 Task: Create a sub task Gather and Analyse Requirements for the task  Migrate website to a new hosting provider in the project AccuTrack , assign it to team member softage.1@softage.net and update the status of the sub task to  On Track  , set the priority of the sub task to Low
Action: Mouse moved to (57, 296)
Screenshot: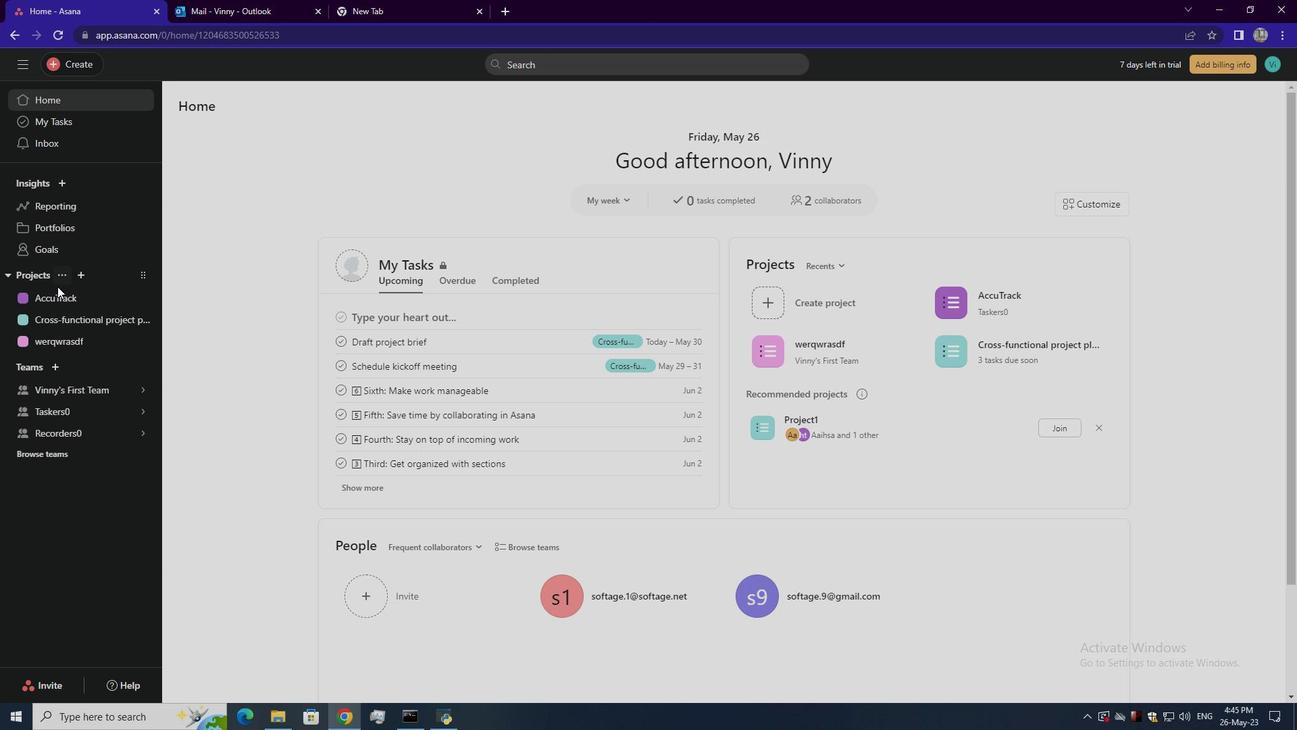 
Action: Mouse pressed left at (57, 296)
Screenshot: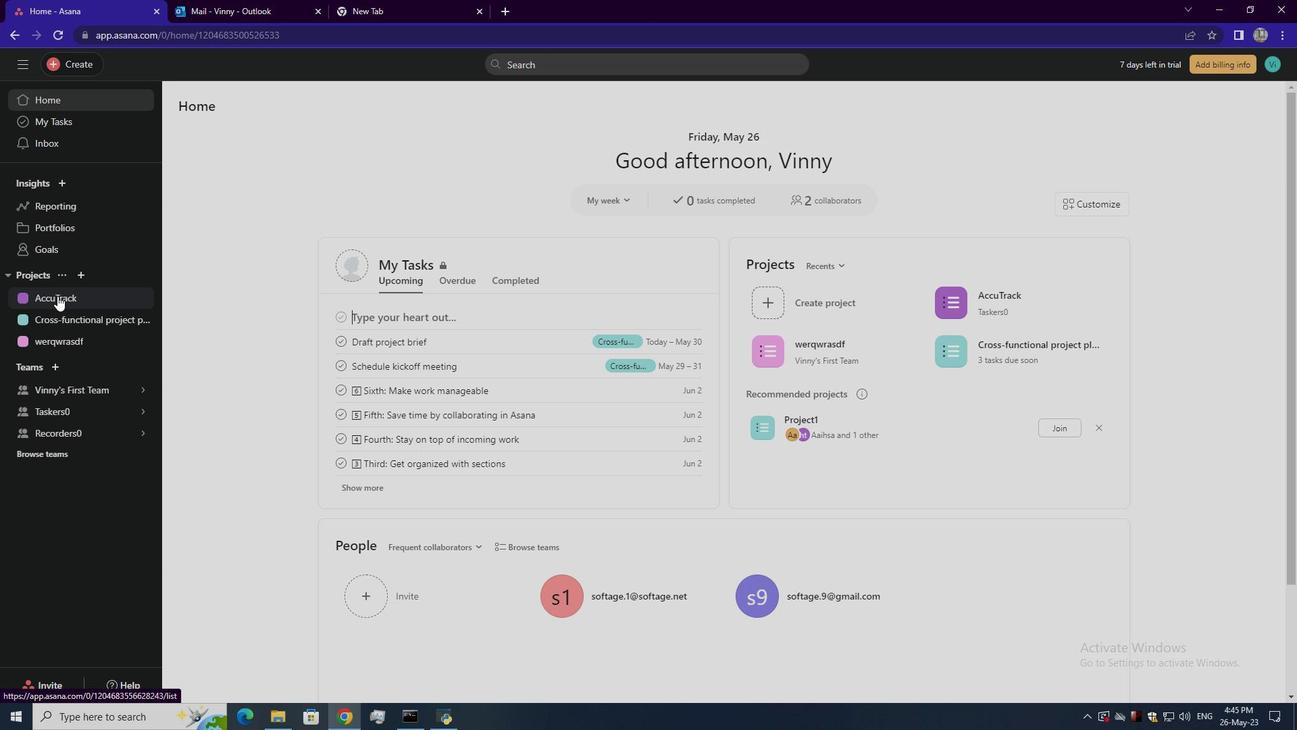 
Action: Mouse moved to (906, 267)
Screenshot: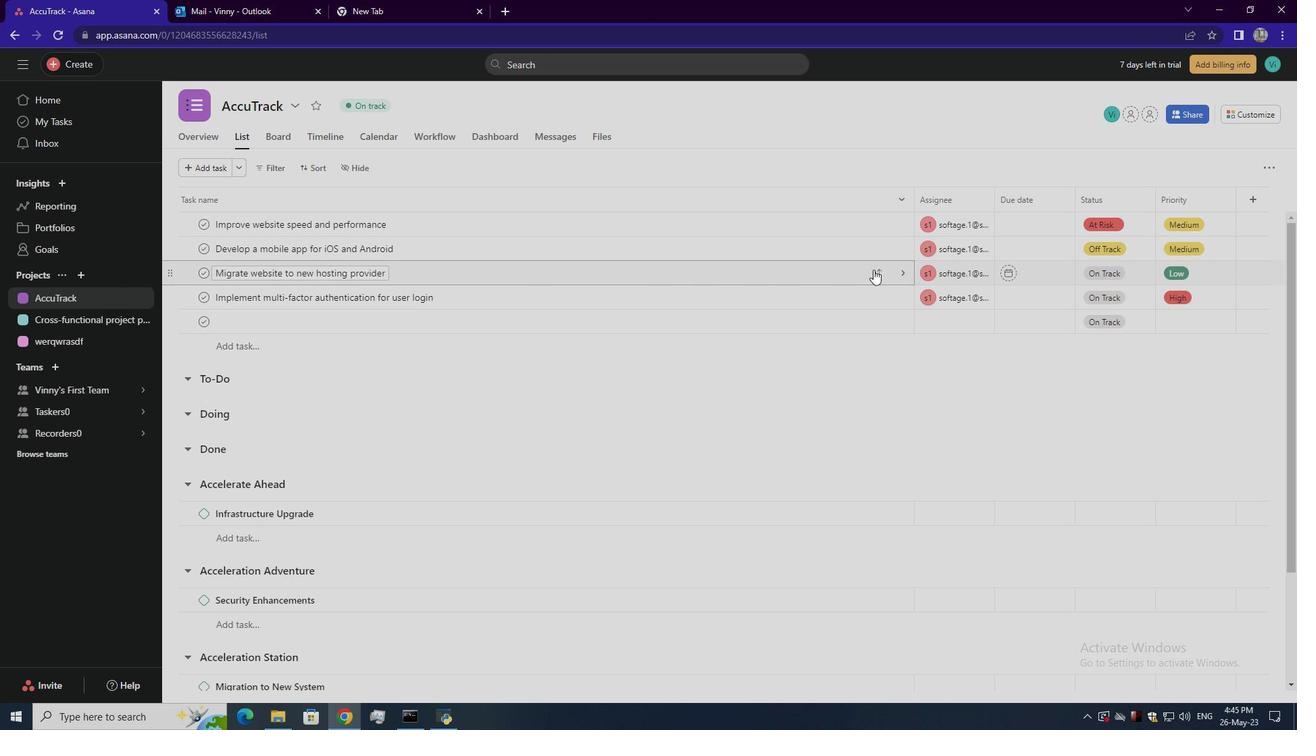 
Action: Mouse pressed left at (906, 267)
Screenshot: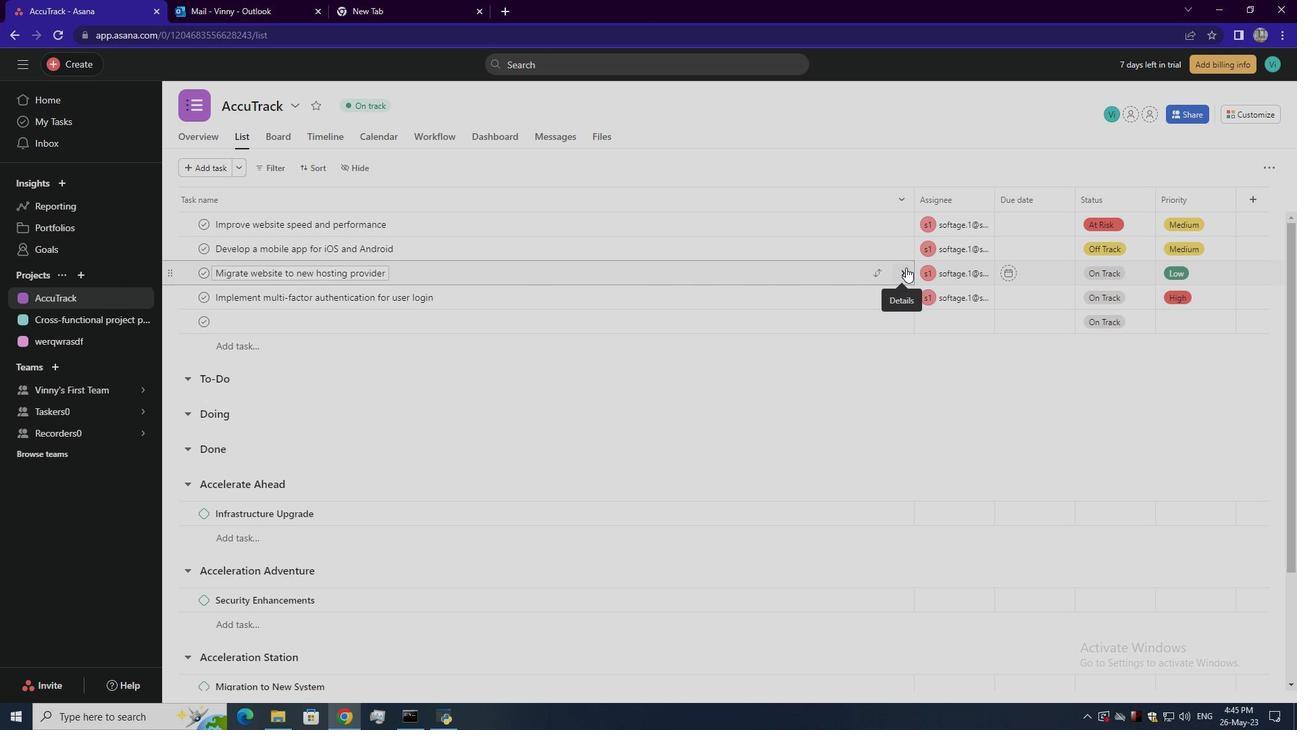 
Action: Mouse moved to (935, 392)
Screenshot: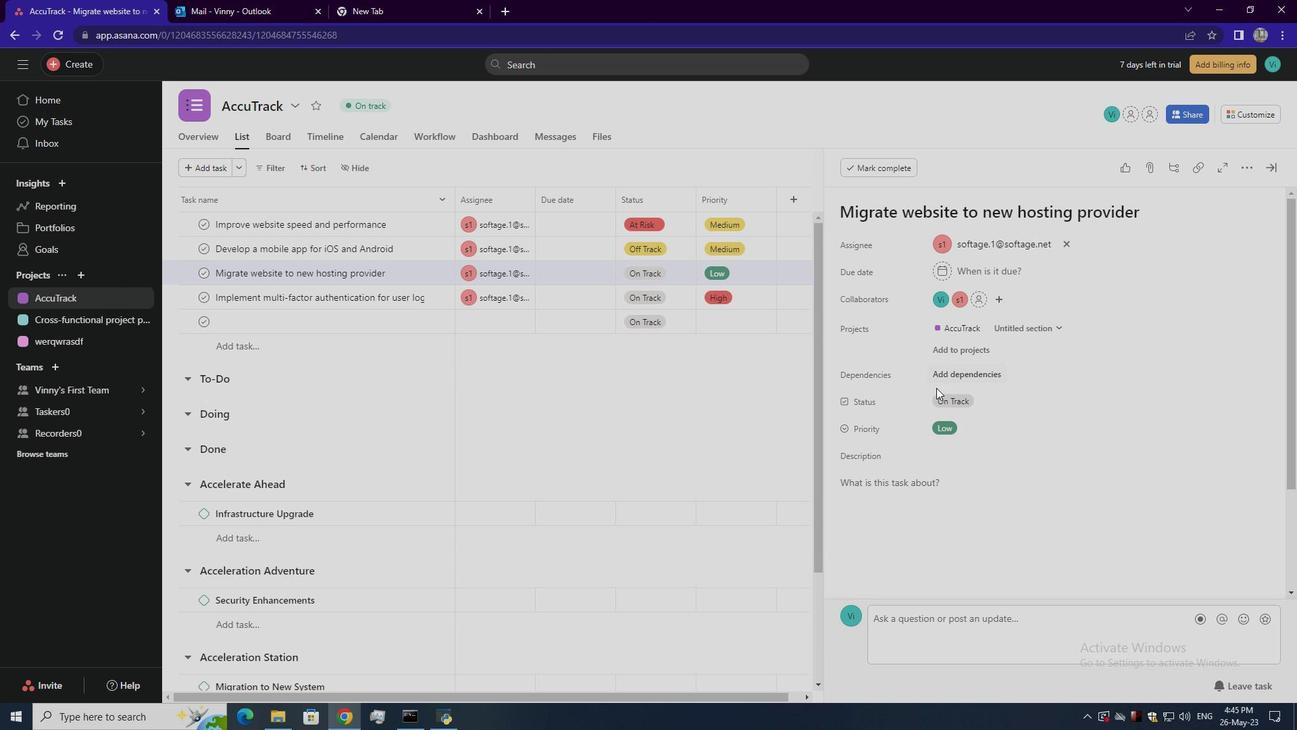 
Action: Mouse scrolled (935, 392) with delta (0, 0)
Screenshot: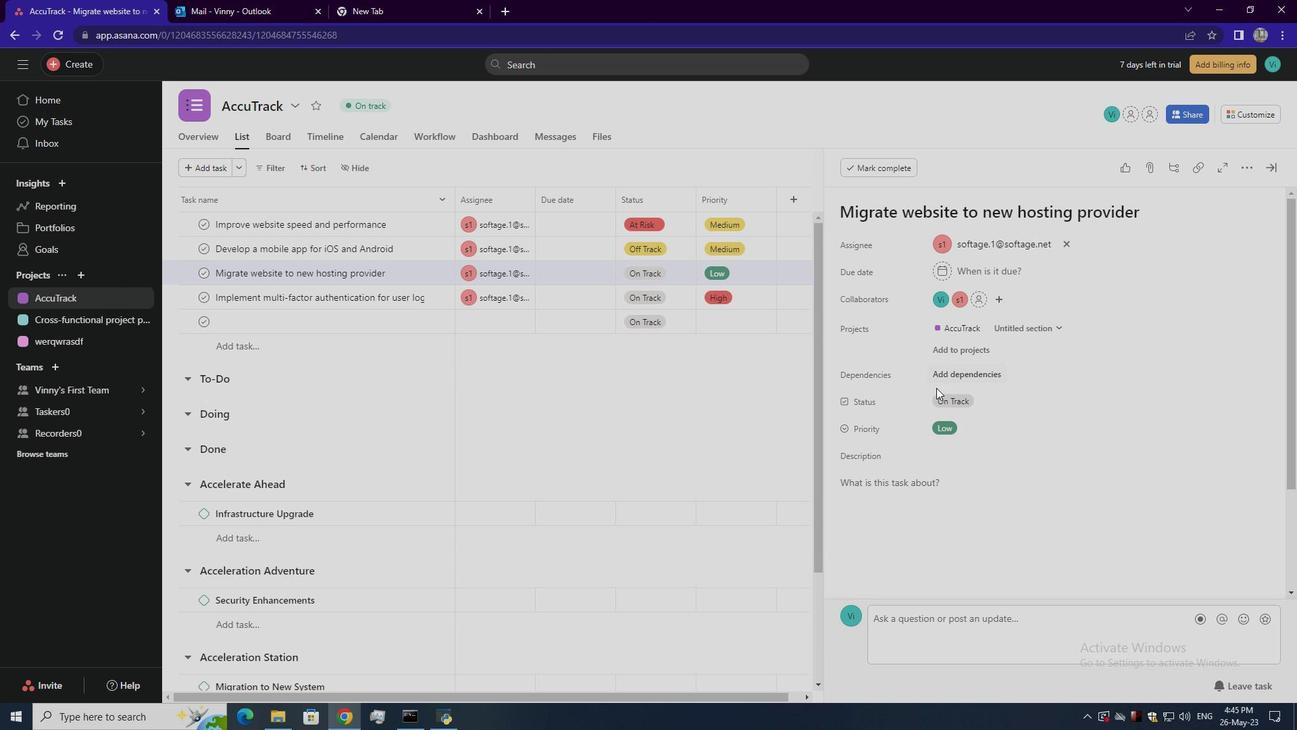 
Action: Mouse scrolled (935, 392) with delta (0, 0)
Screenshot: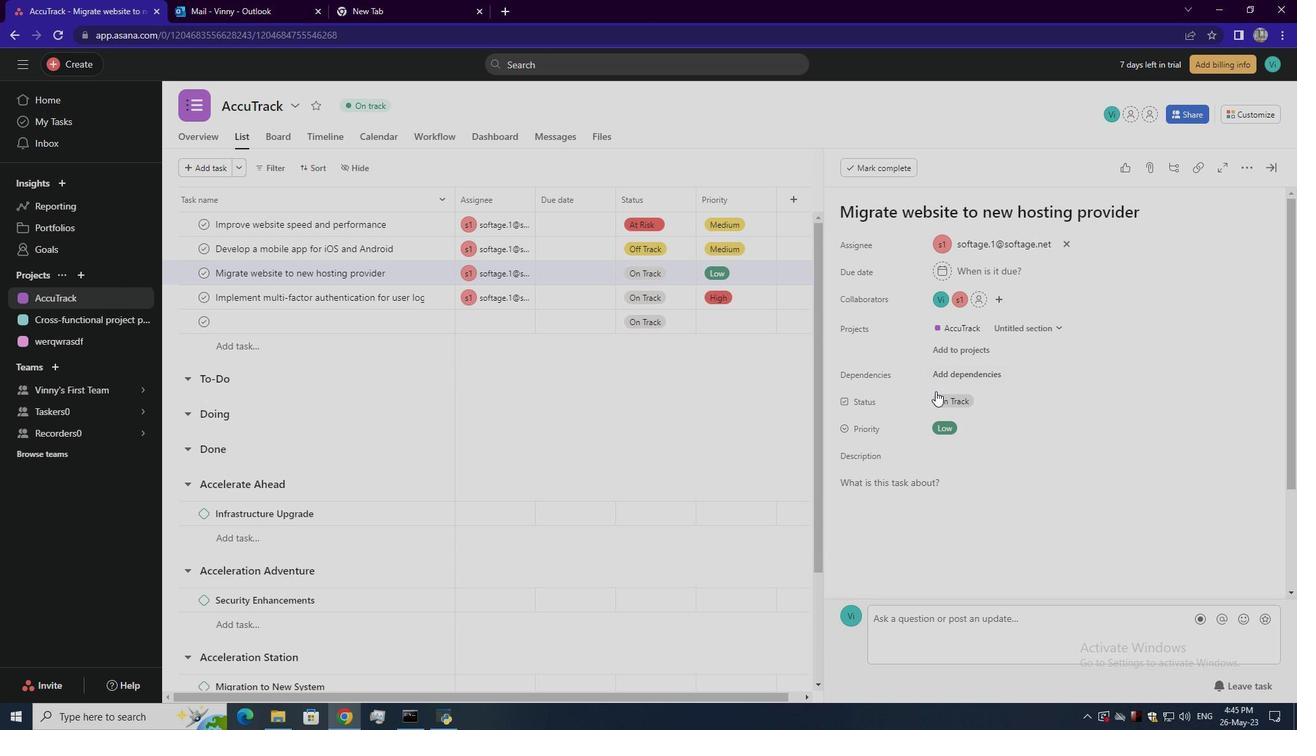 
Action: Mouse scrolled (935, 392) with delta (0, 0)
Screenshot: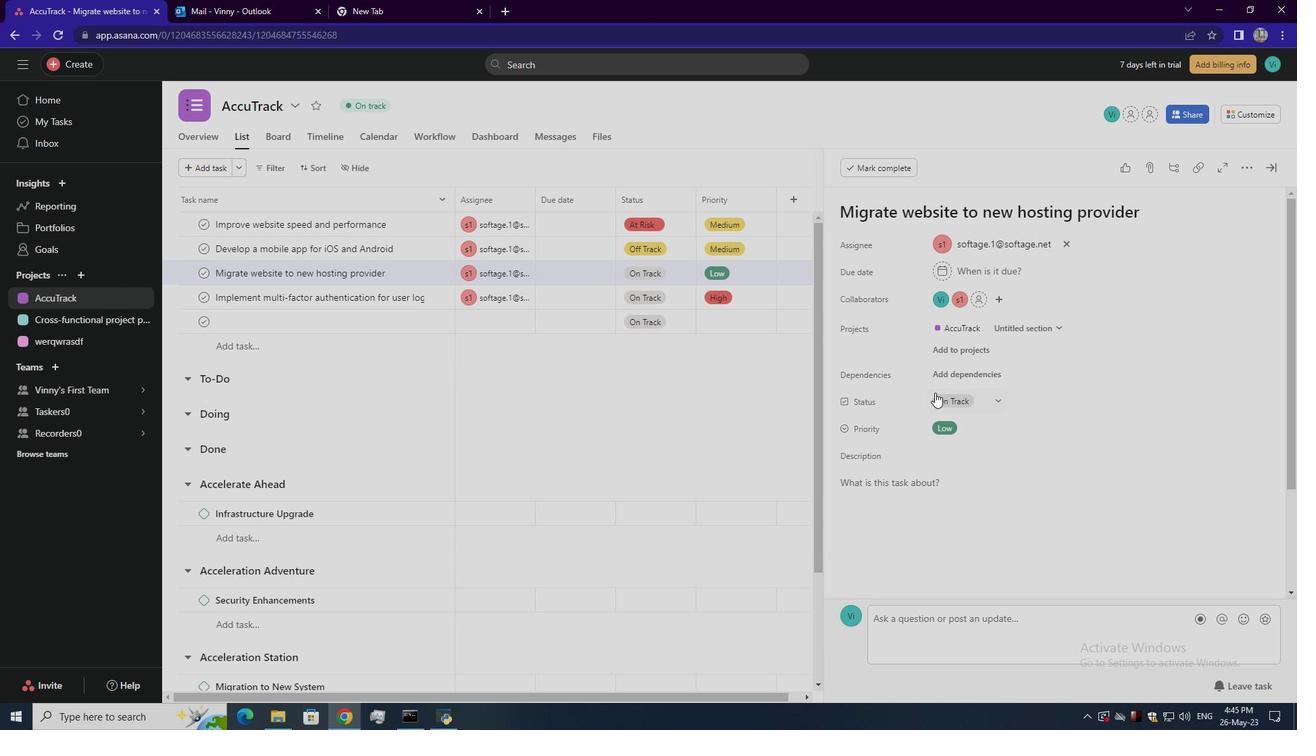 
Action: Mouse moved to (893, 475)
Screenshot: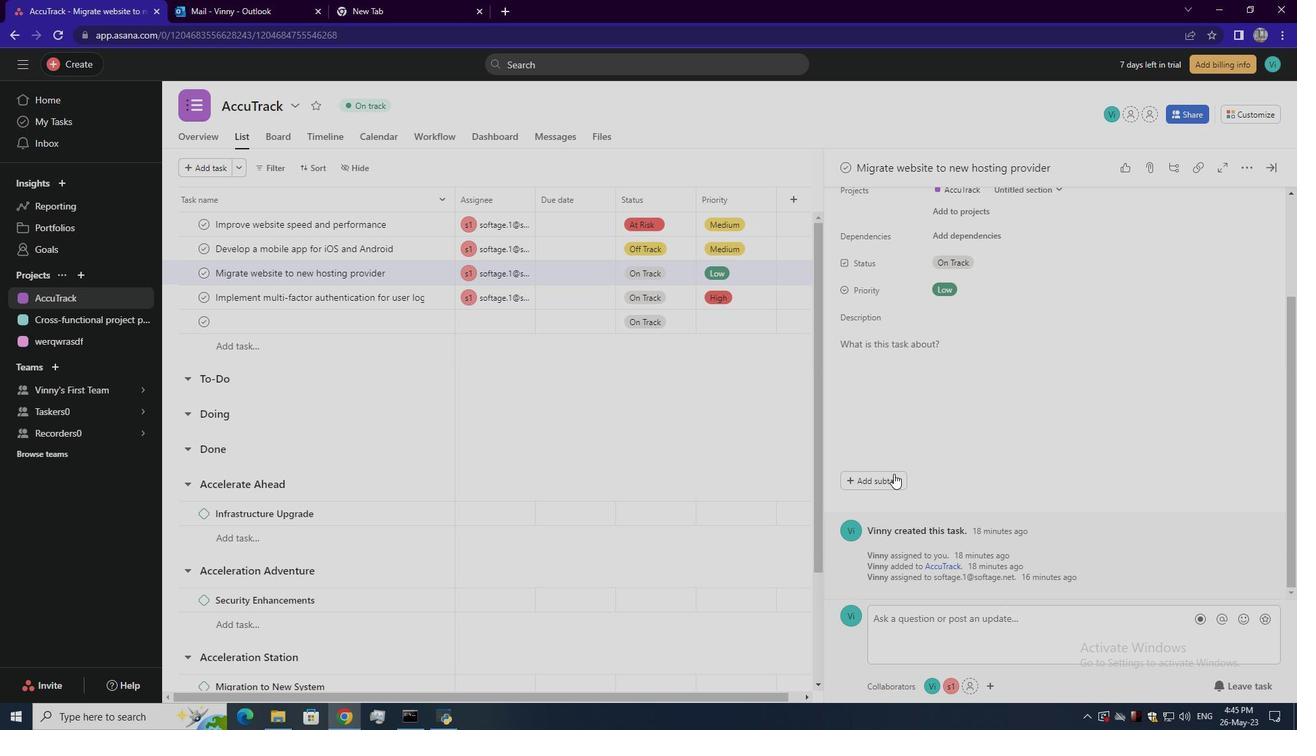 
Action: Mouse pressed left at (893, 475)
Screenshot: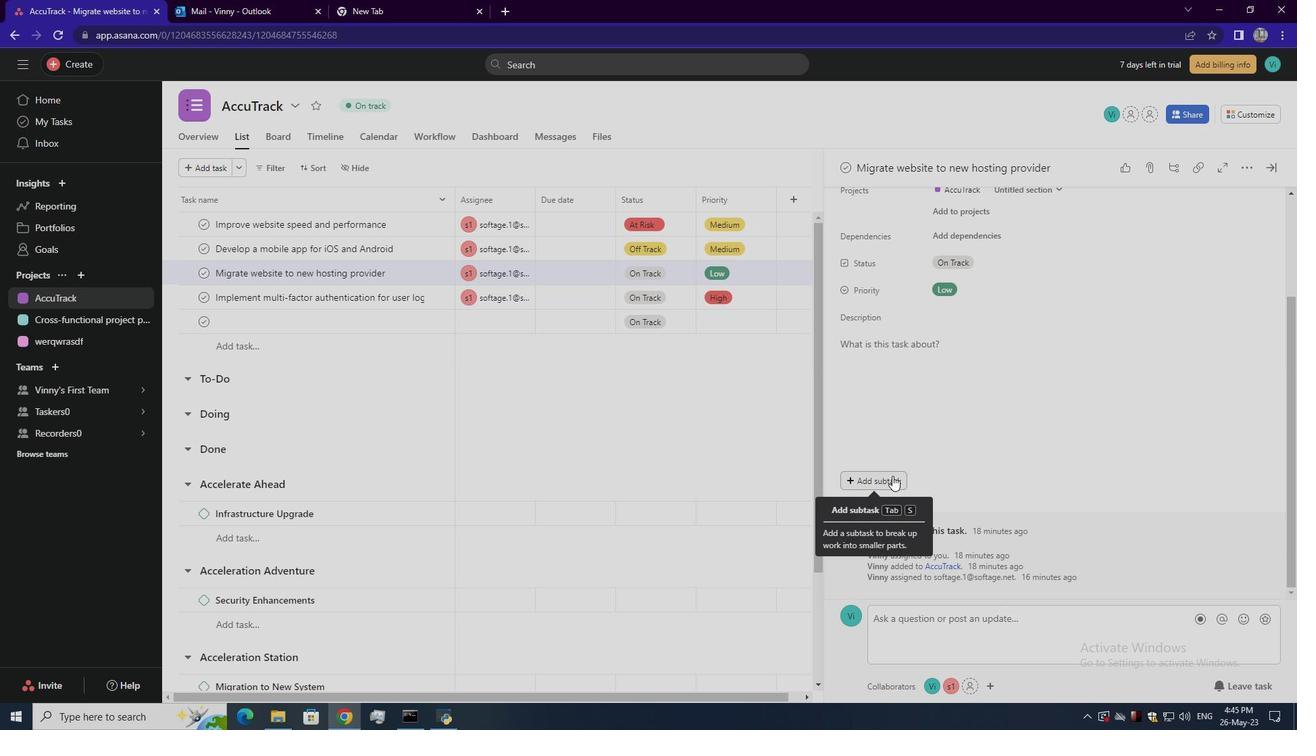 
Action: Mouse moved to (888, 454)
Screenshot: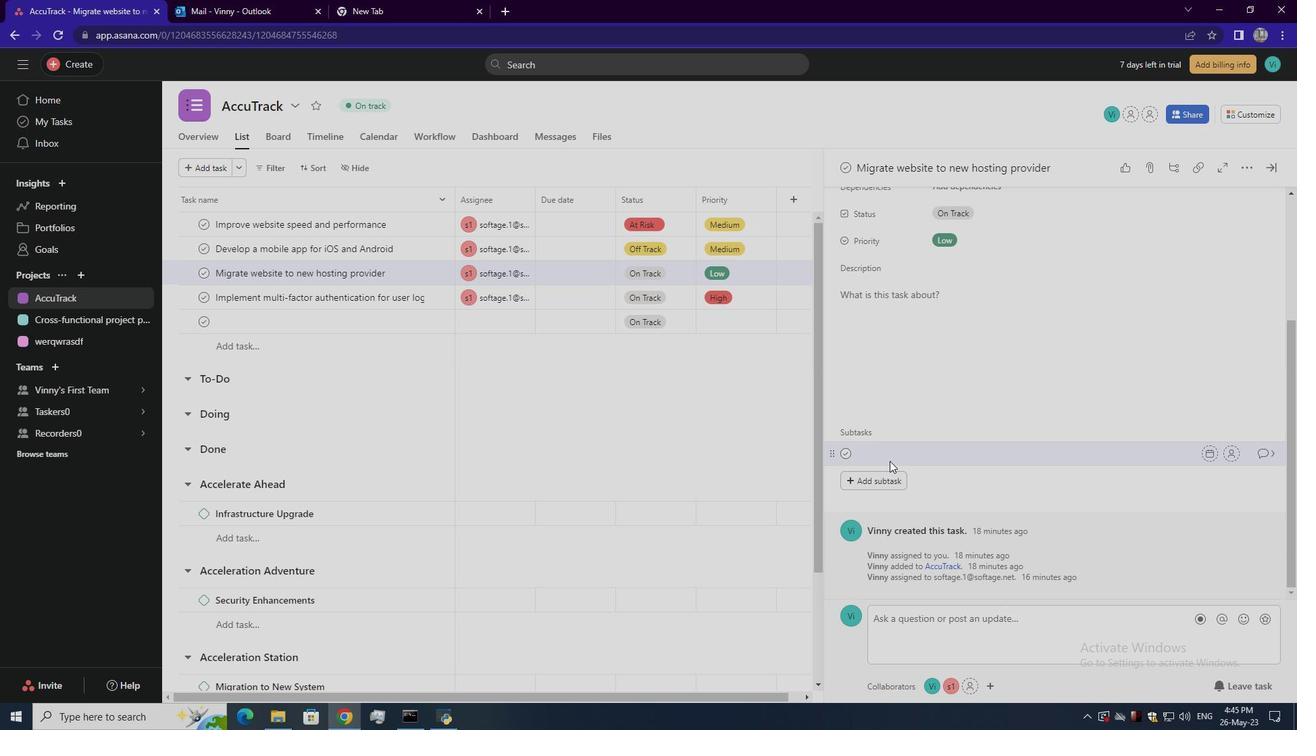 
Action: Mouse pressed left at (888, 454)
Screenshot: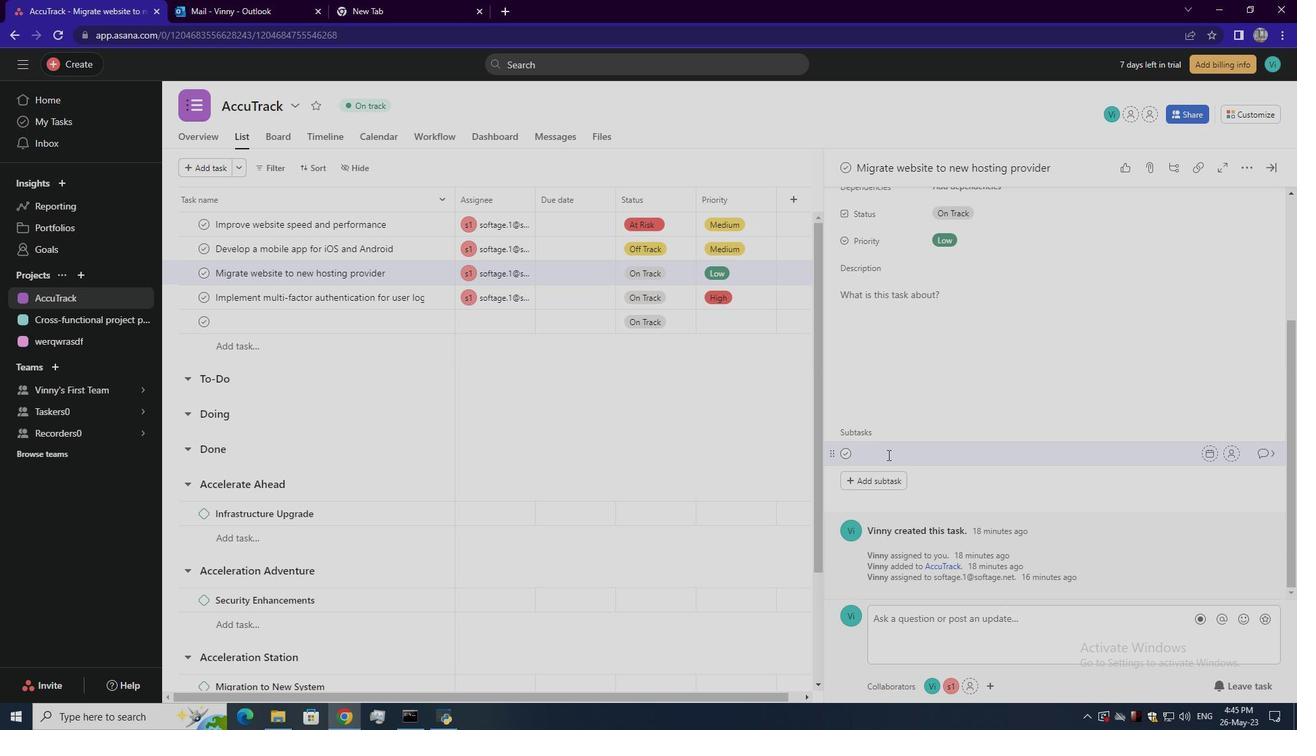 
Action: Key pressed <Key.shift><Key.shift><Key.shift><Key.shift><Key.shift><Key.shift><Key.shift><Key.shift><Key.shift><Key.shift><Key.shift><Key.shift><Key.shift><Key.shift><Key.shift>Gather<Key.space>and<Key.space><Key.shift>Analyse<Key.space><Key.shift>Requirements<Key.enter>
Screenshot: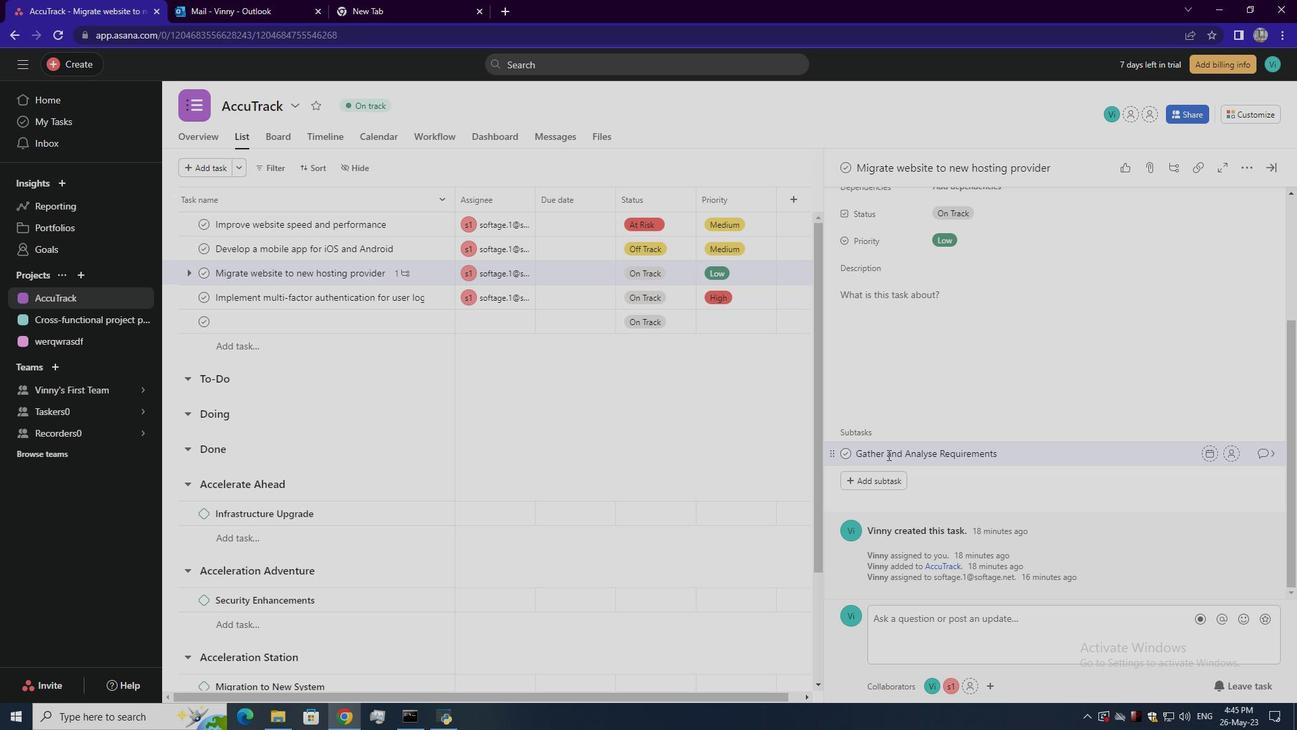 
Action: Mouse moved to (1230, 453)
Screenshot: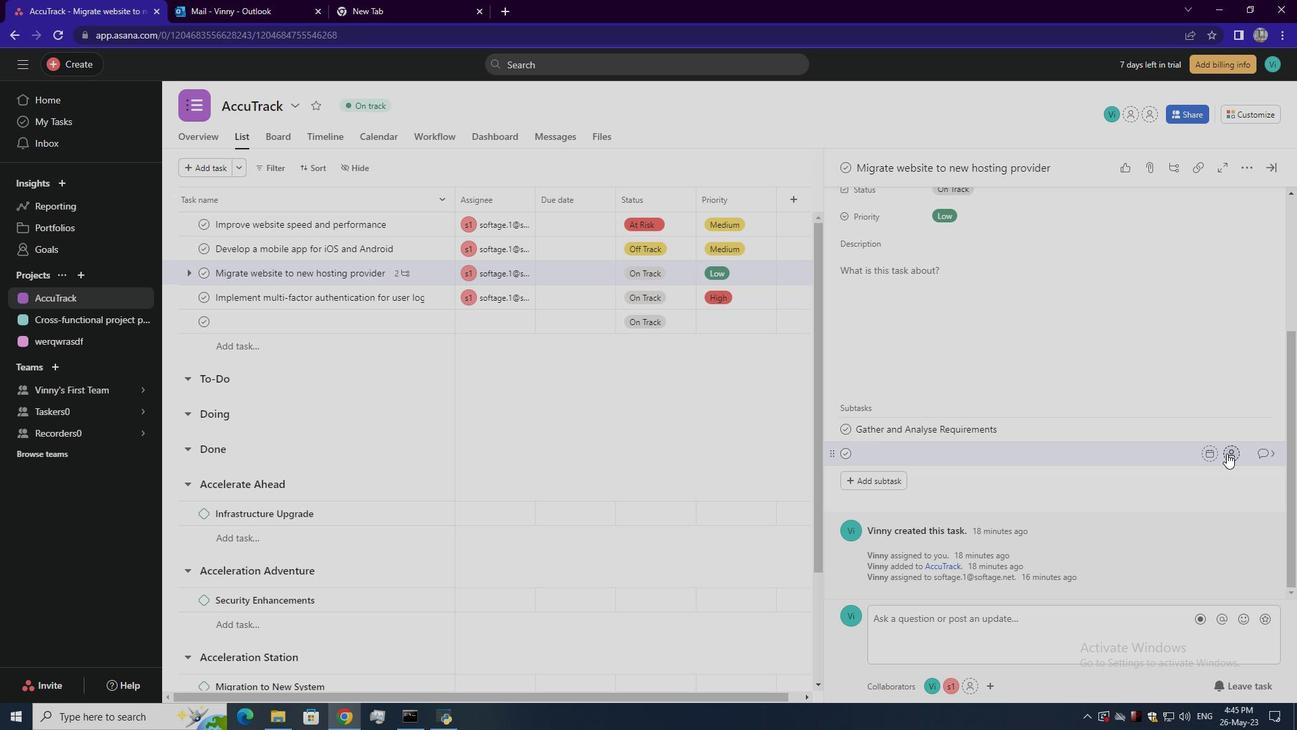 
Action: Mouse pressed left at (1230, 453)
Screenshot: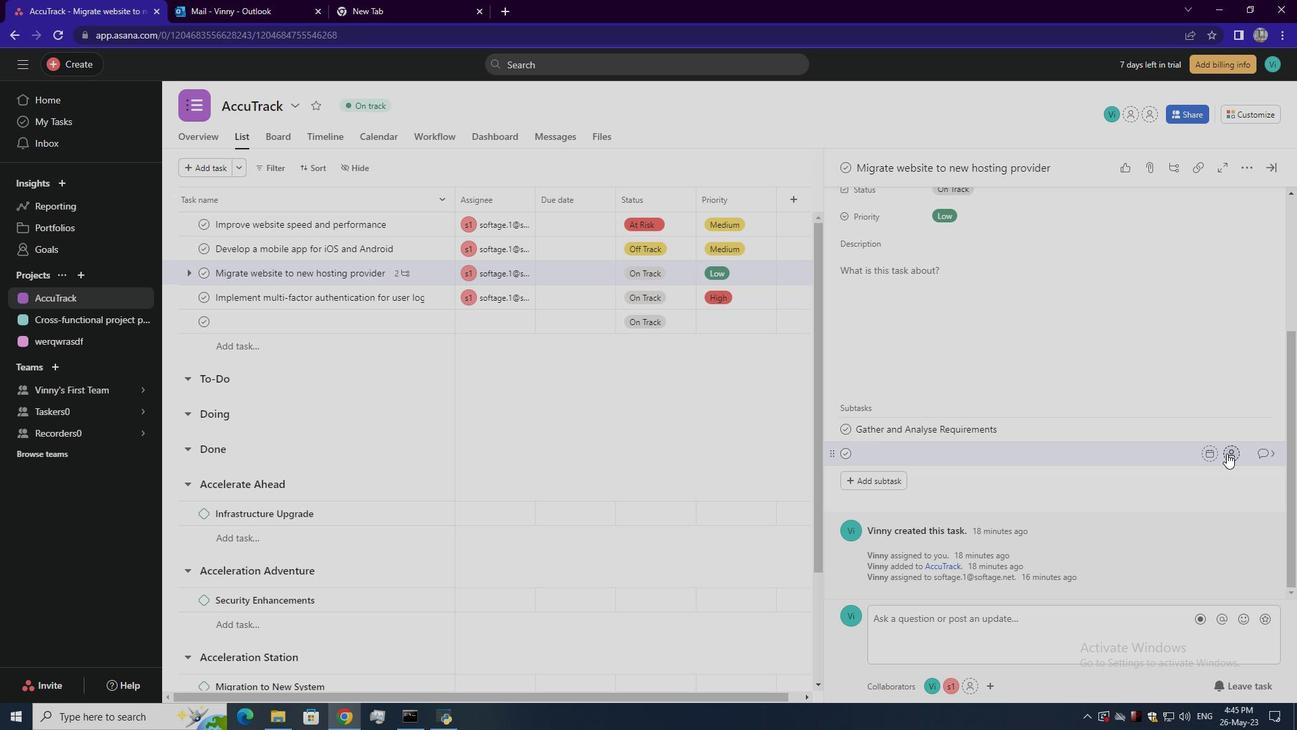 
Action: Mouse moved to (1129, 553)
Screenshot: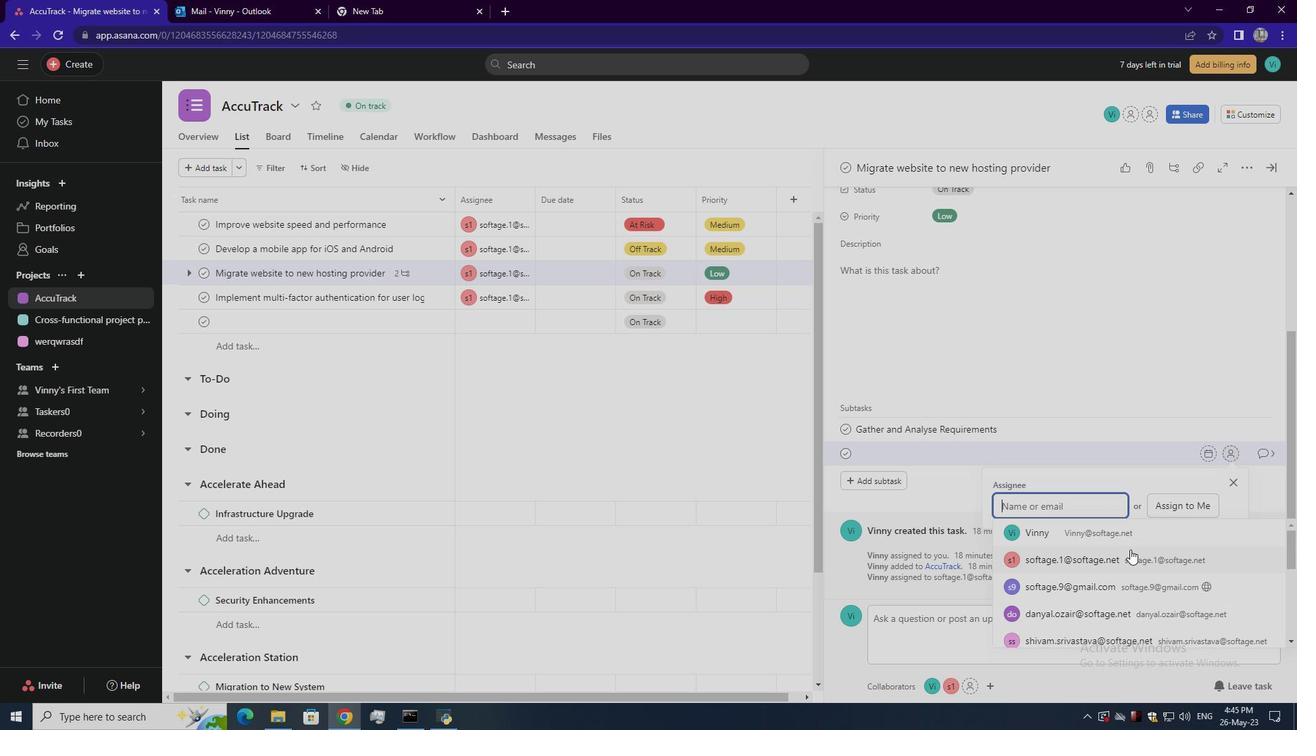 
Action: Mouse pressed left at (1129, 553)
Screenshot: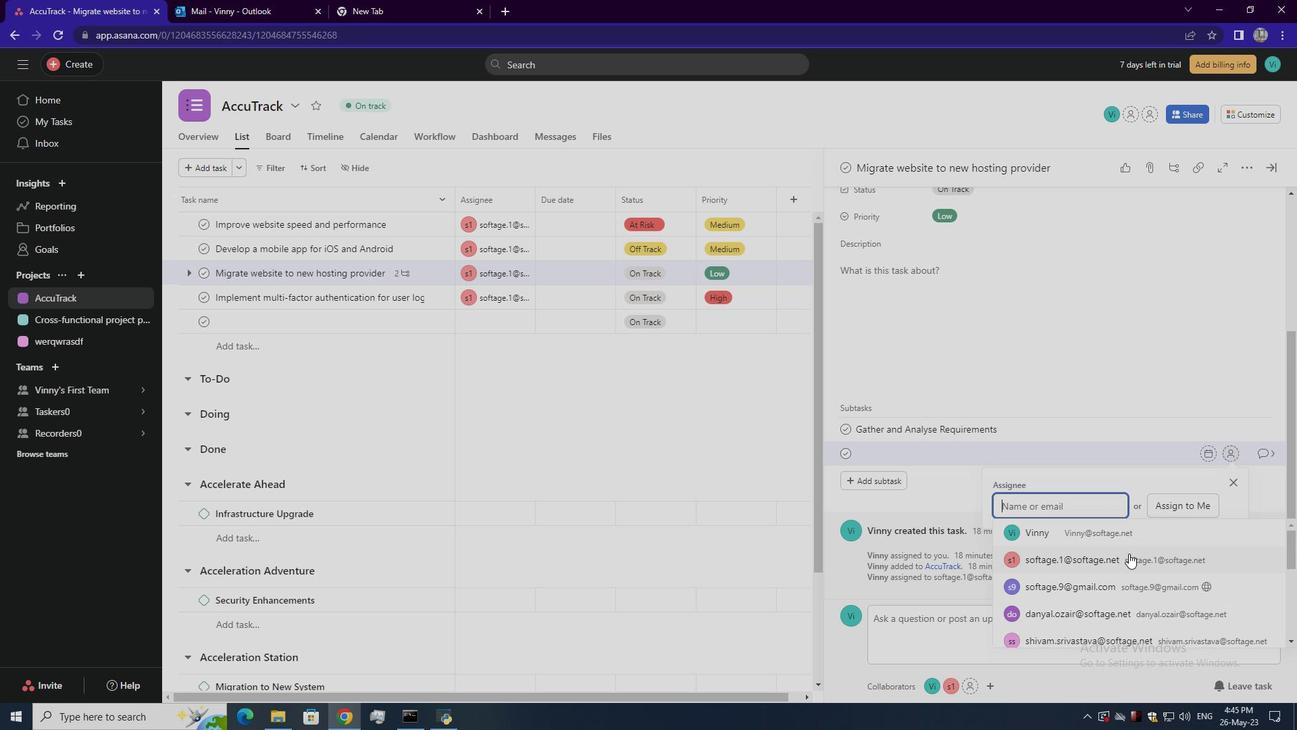 
Action: Mouse moved to (982, 422)
Screenshot: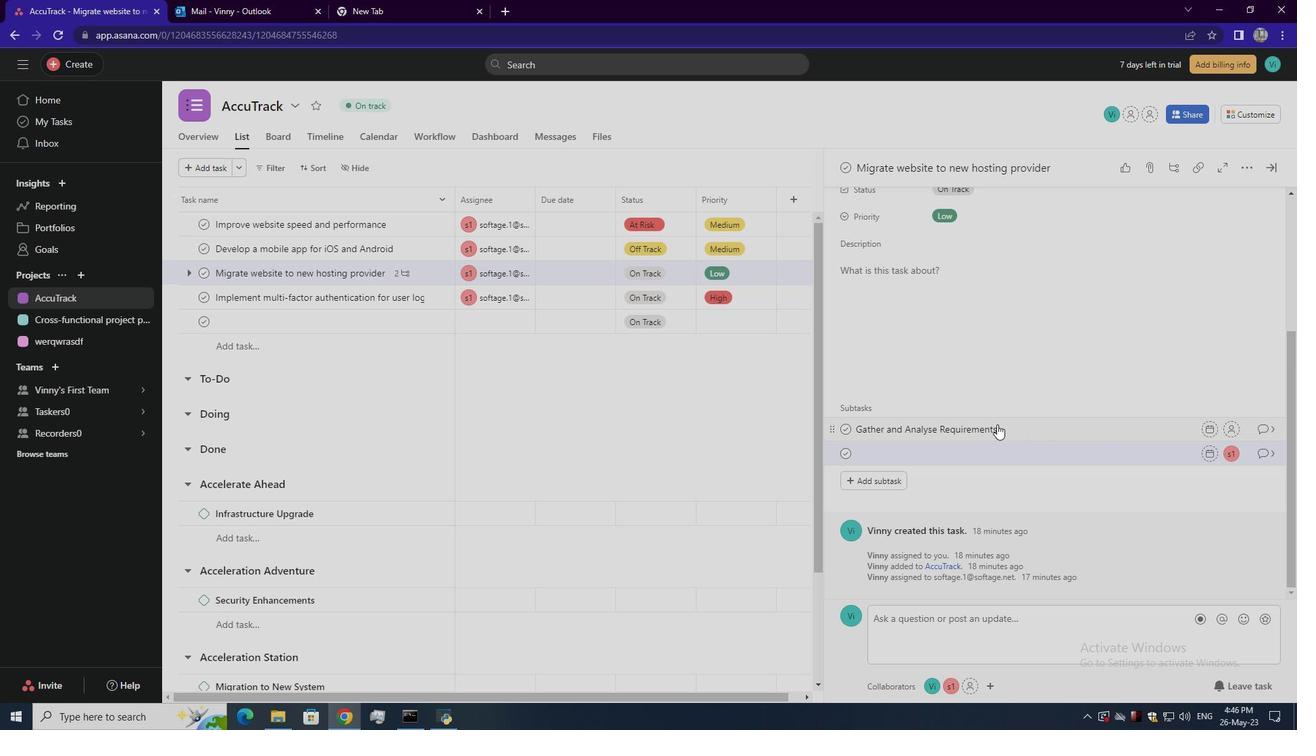 
Action: Mouse pressed left at (982, 422)
Screenshot: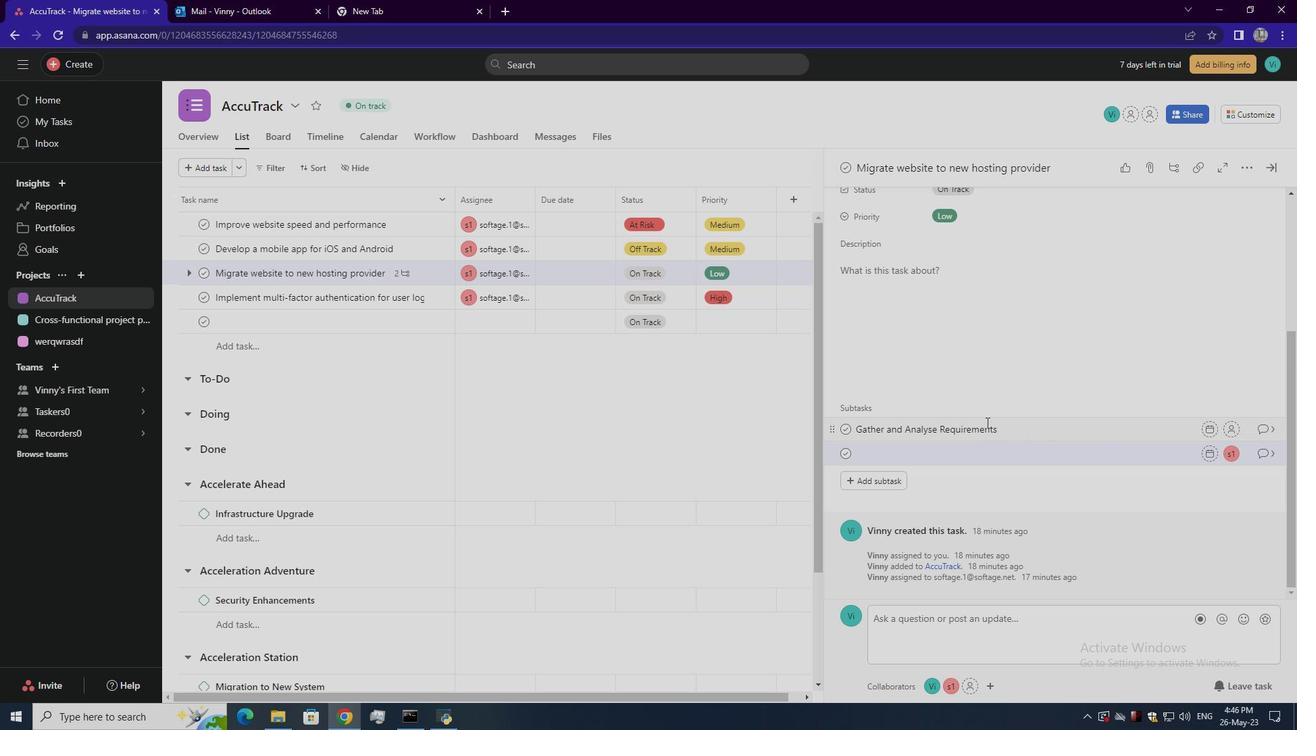 
Action: Mouse moved to (1262, 453)
Screenshot: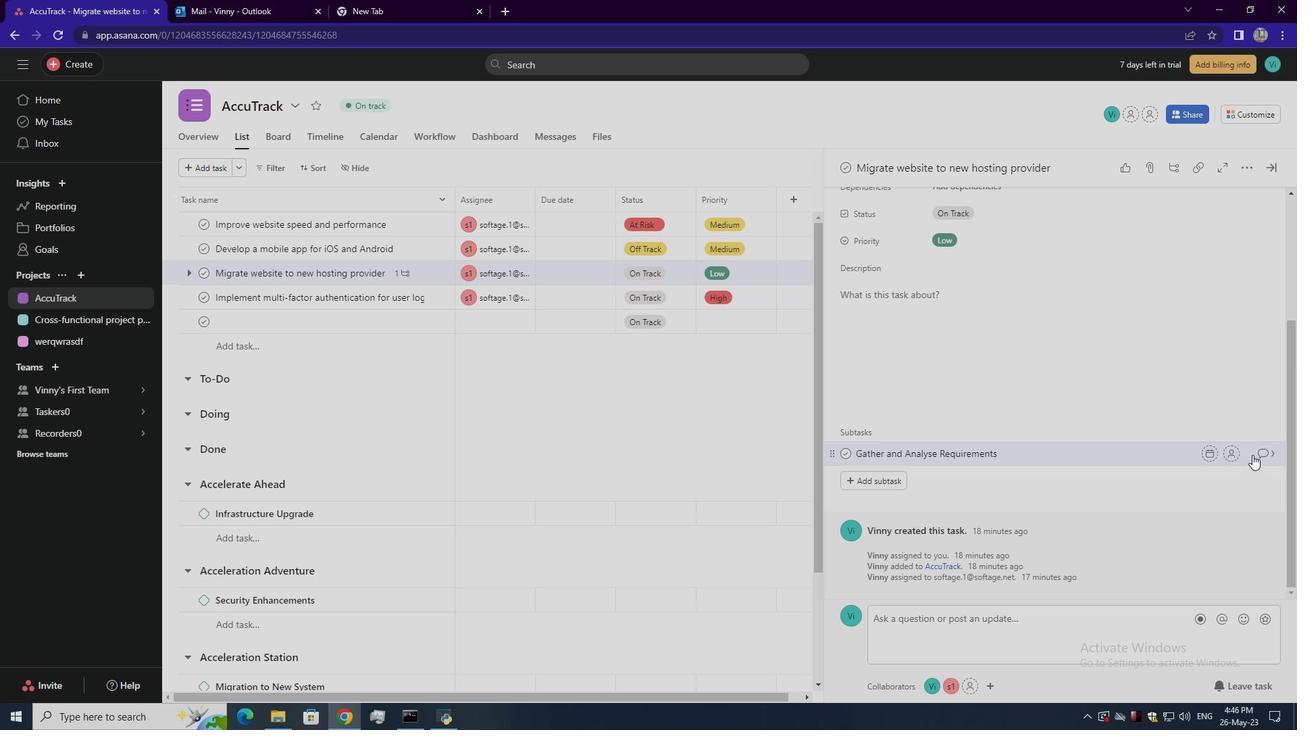 
Action: Mouse pressed left at (1262, 453)
Screenshot: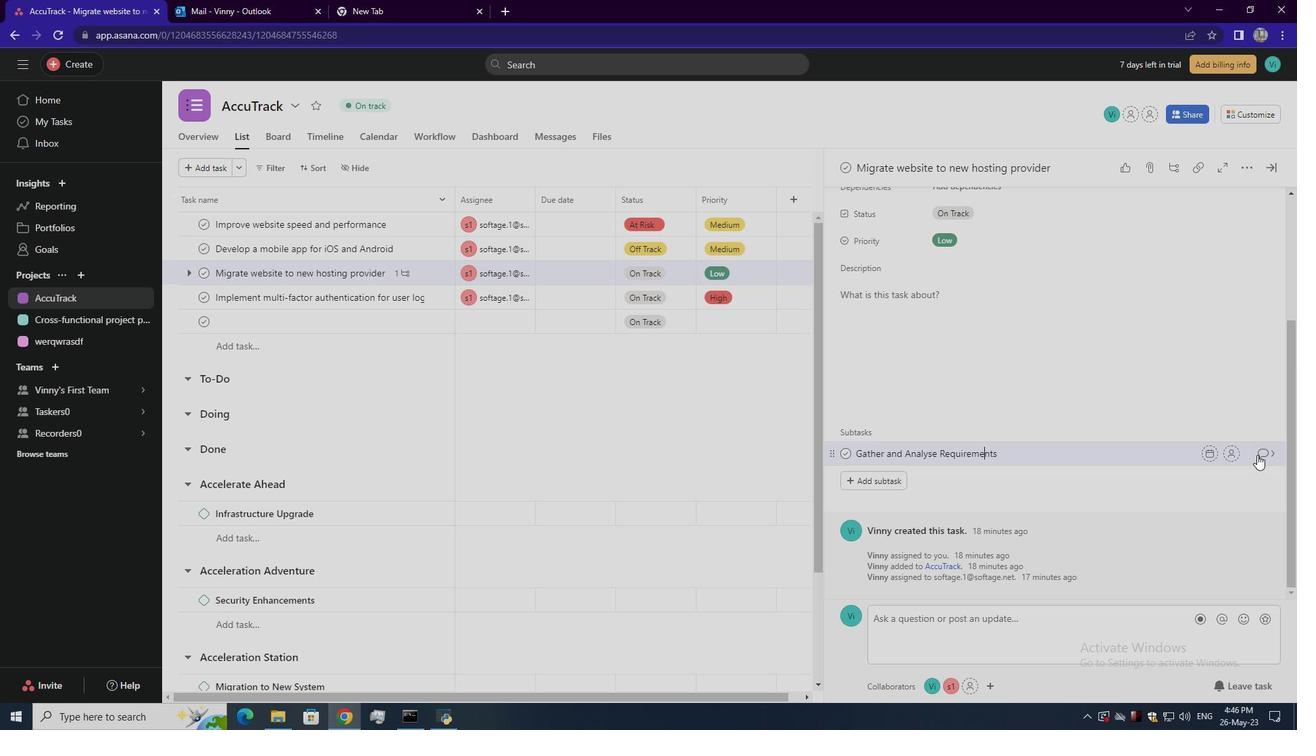 
Action: Mouse moved to (895, 386)
Screenshot: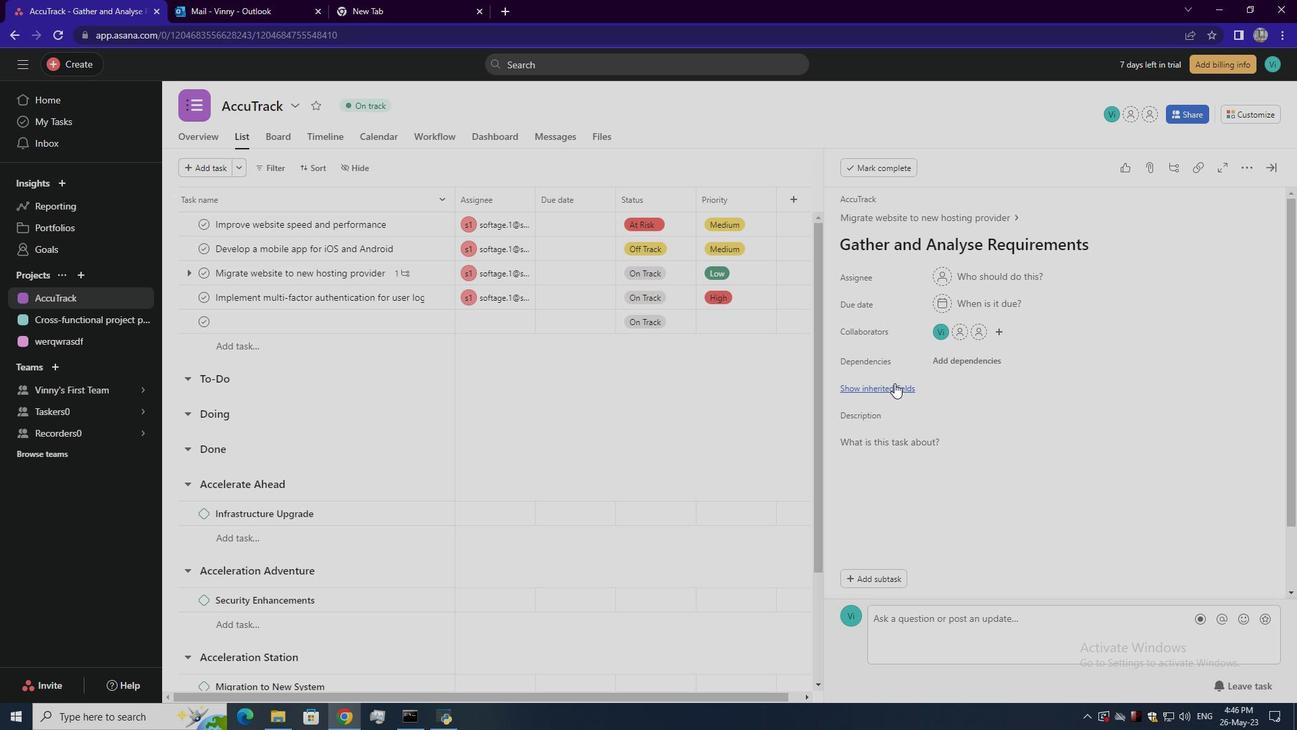 
Action: Mouse pressed left at (895, 386)
Screenshot: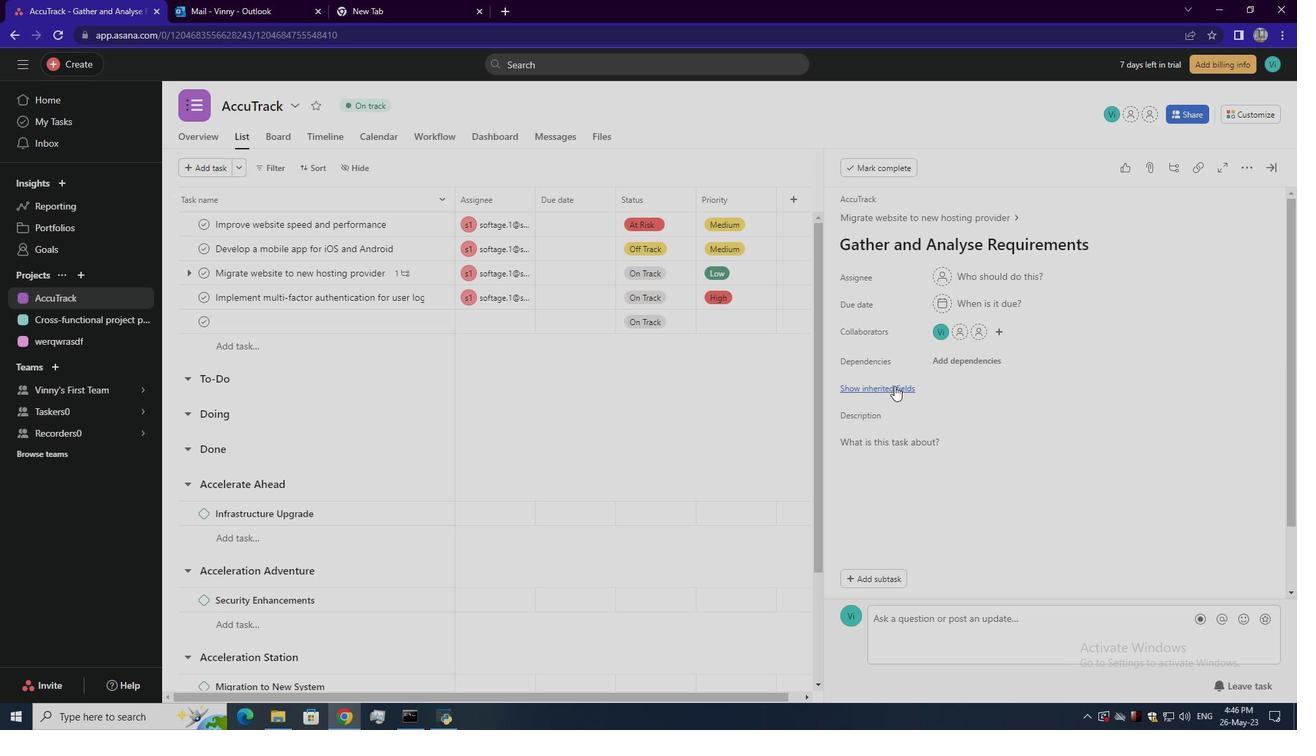 
Action: Mouse moved to (975, 415)
Screenshot: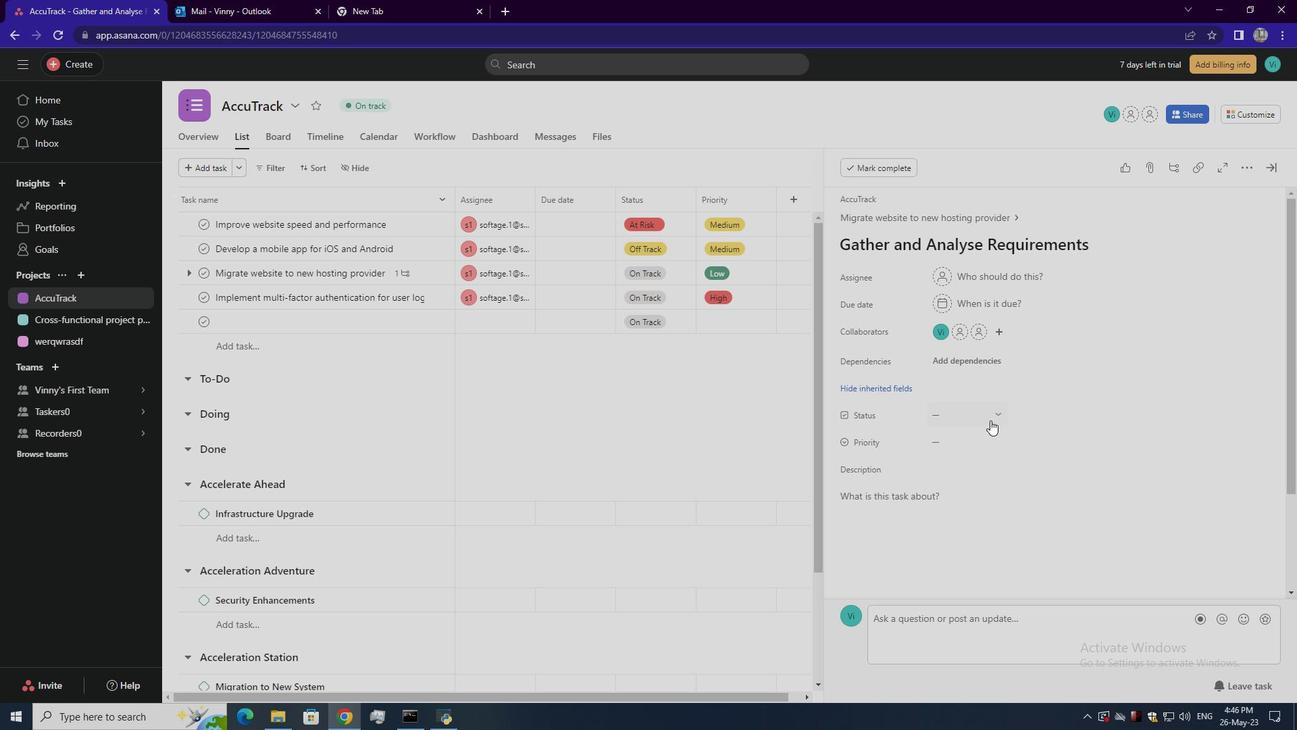 
Action: Mouse pressed left at (975, 415)
Screenshot: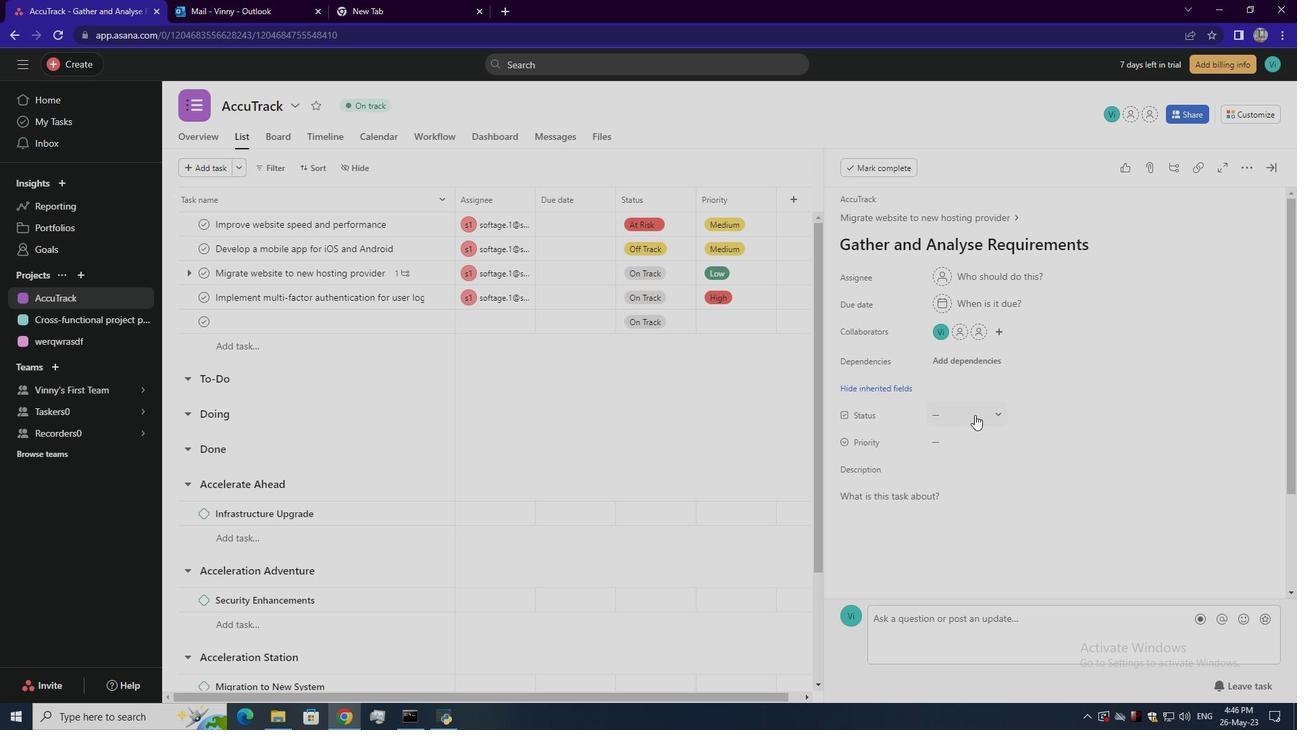 
Action: Mouse moved to (974, 442)
Screenshot: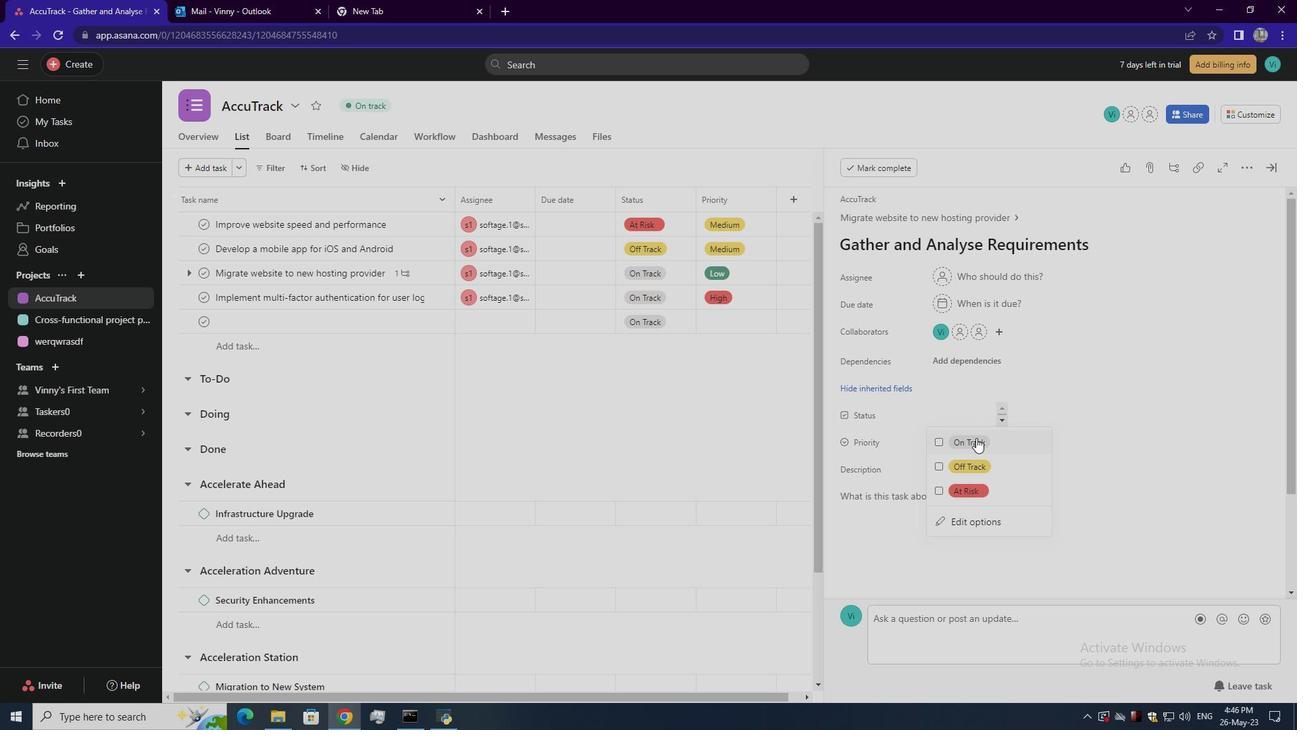 
Action: Mouse pressed left at (974, 442)
Screenshot: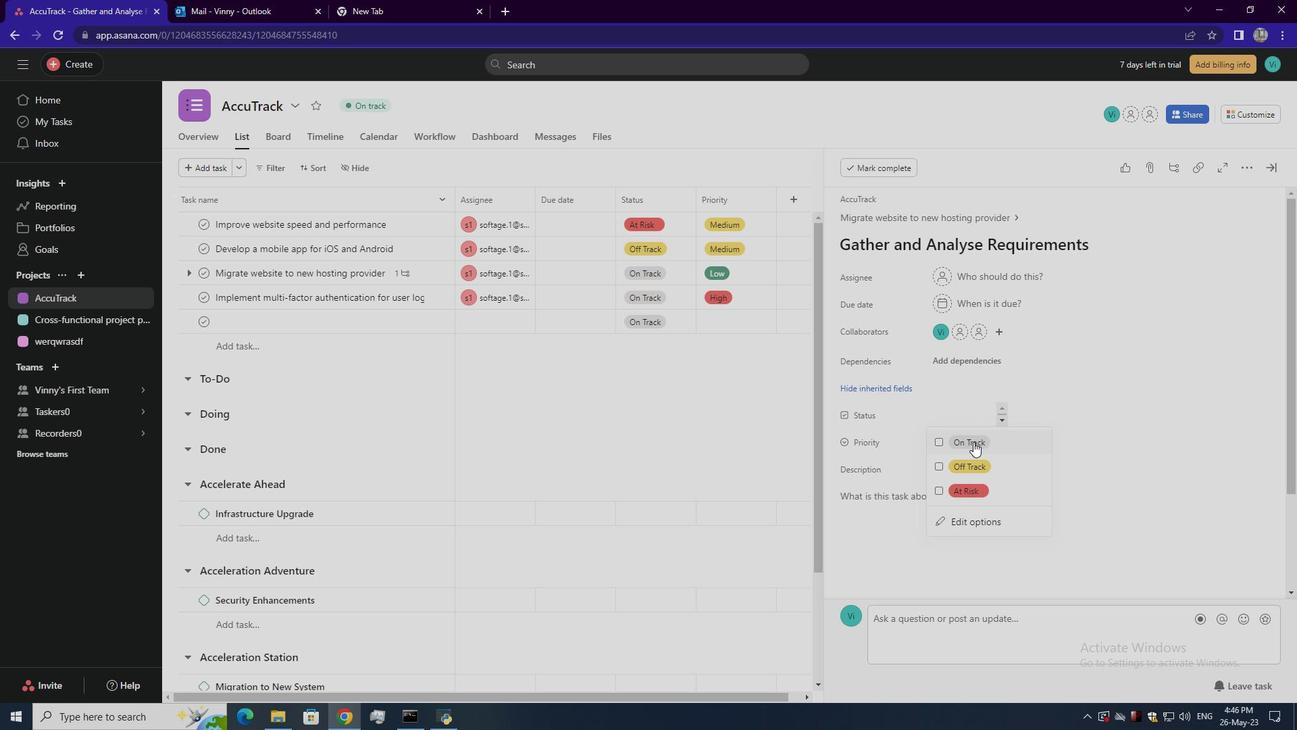 
Action: Mouse moved to (1103, 436)
Screenshot: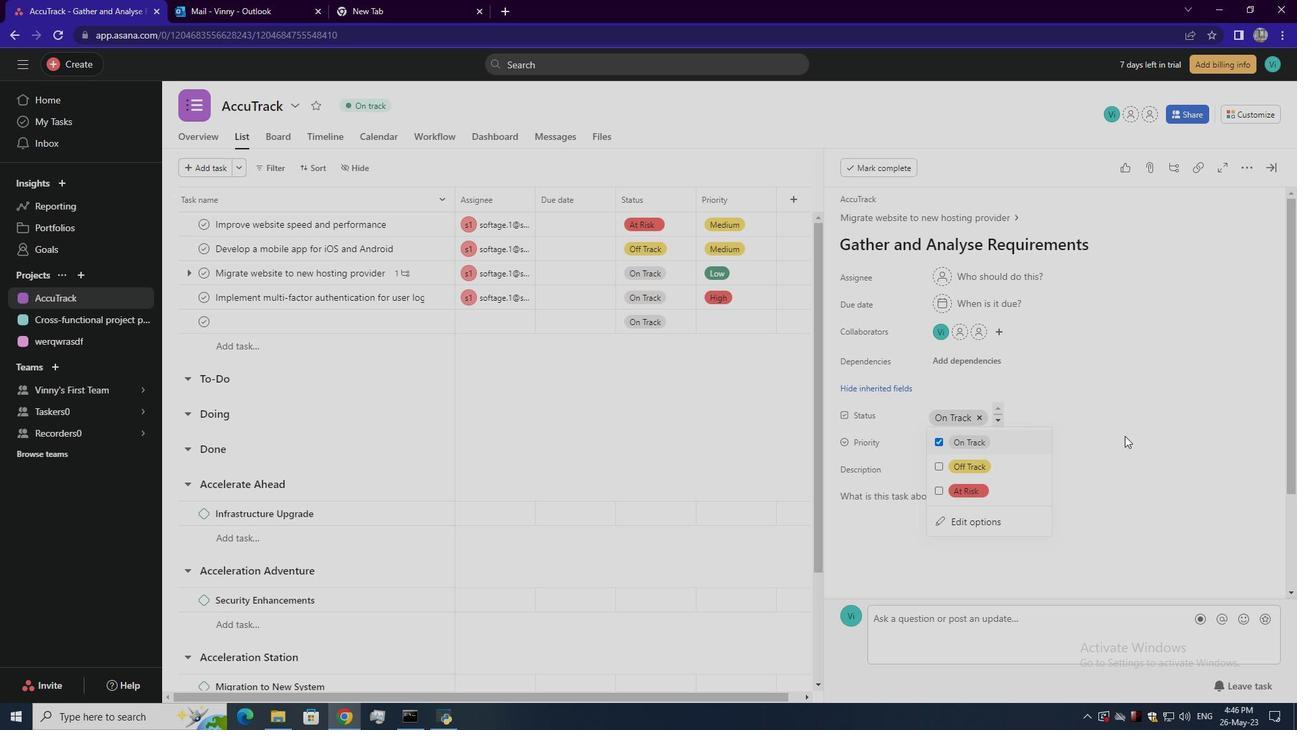 
Action: Mouse pressed left at (1103, 436)
Screenshot: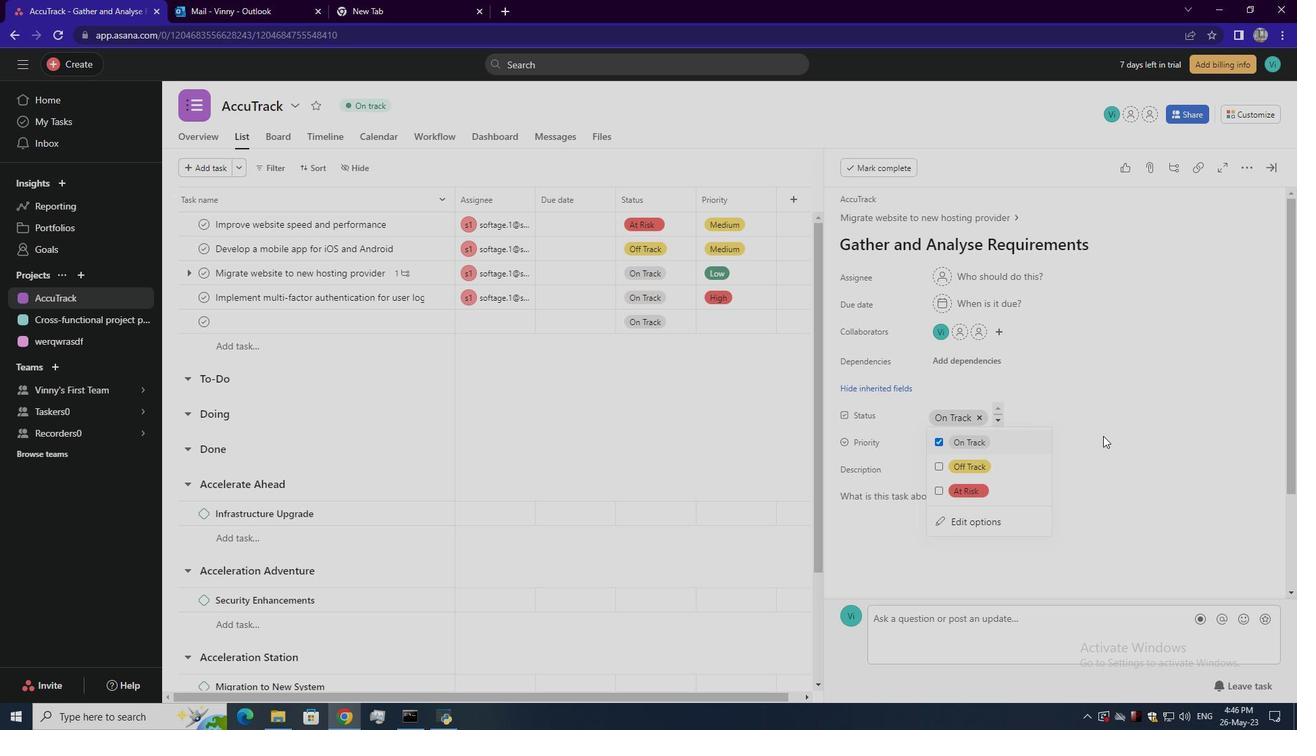 
Action: Mouse moved to (966, 436)
Screenshot: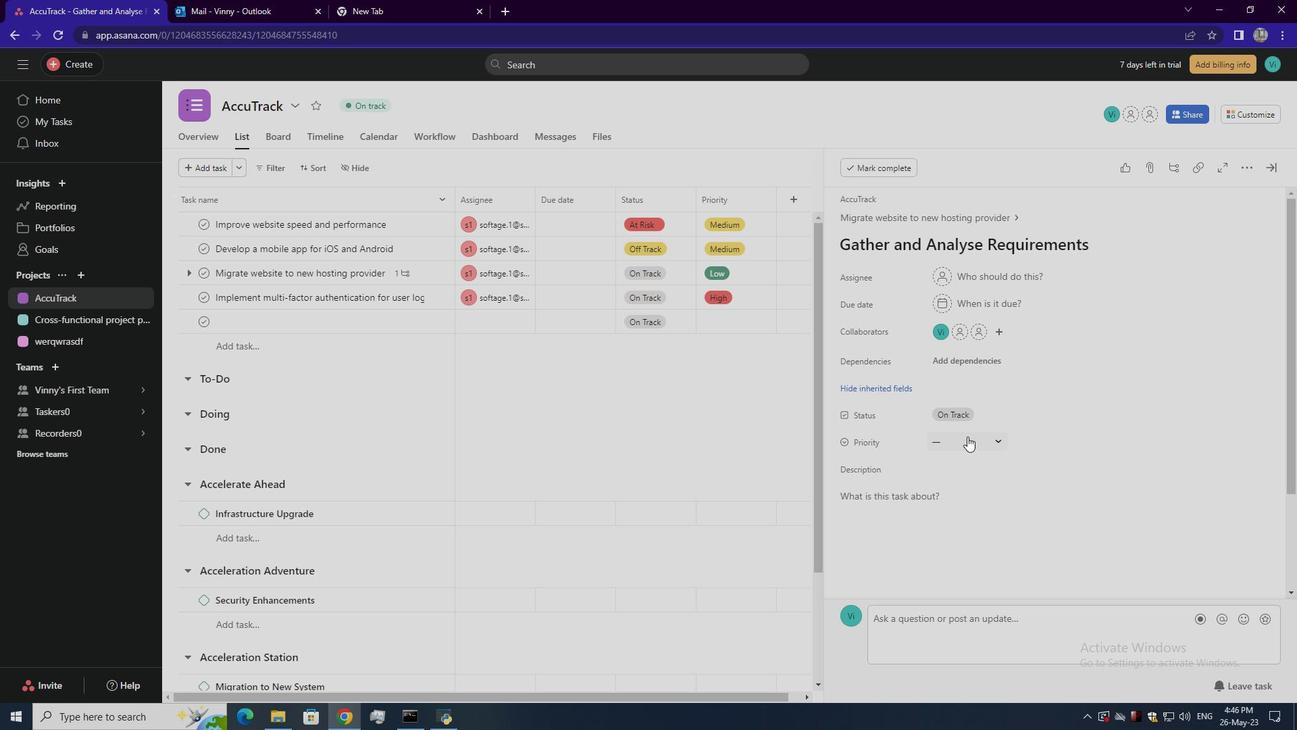 
Action: Mouse pressed left at (966, 436)
Screenshot: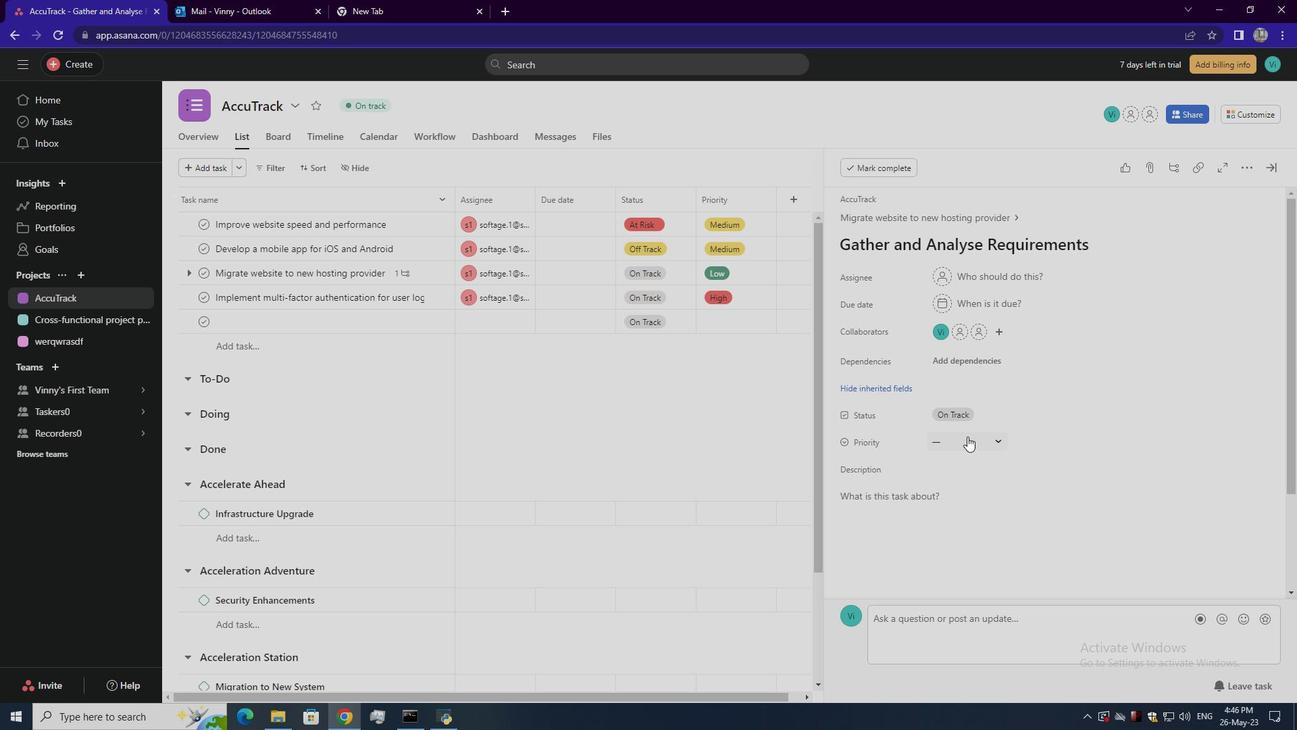 
Action: Mouse moved to (974, 532)
Screenshot: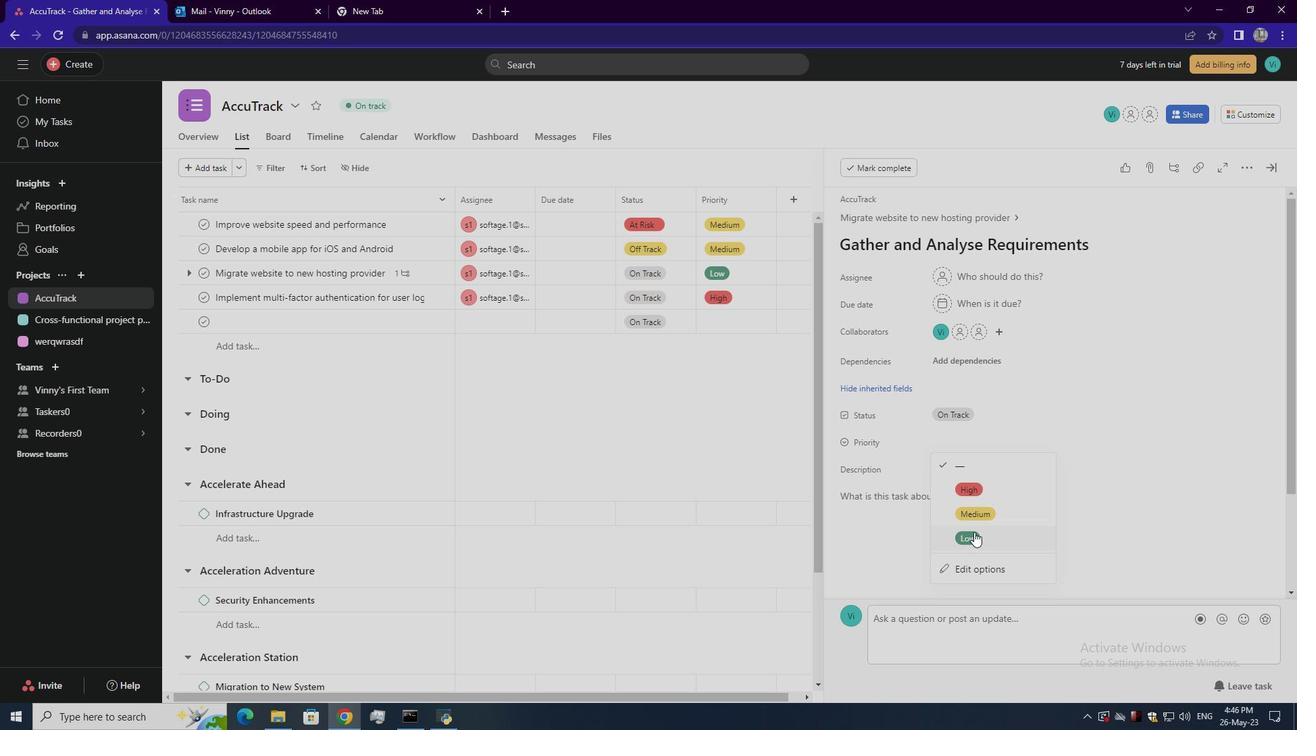 
Action: Mouse pressed left at (974, 532)
Screenshot: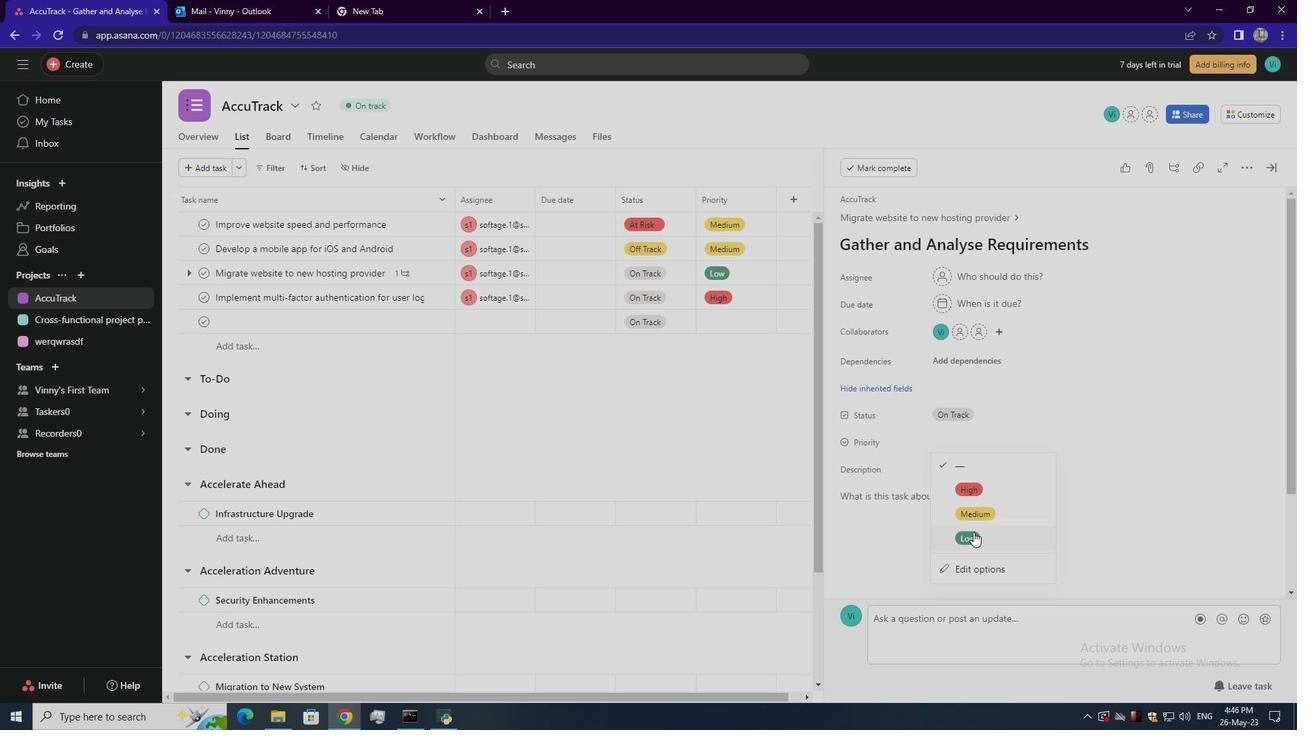 
Action: Mouse moved to (1068, 495)
Screenshot: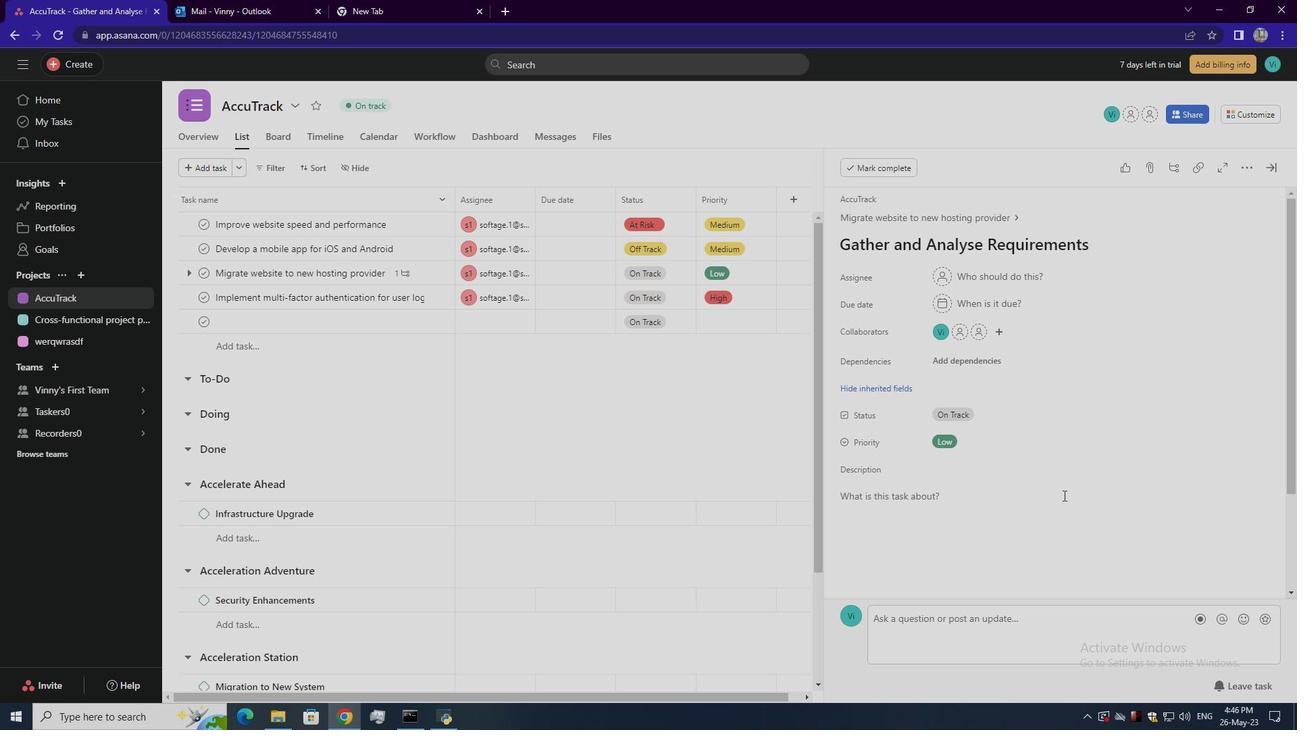 
Action: Mouse pressed left at (1068, 495)
Screenshot: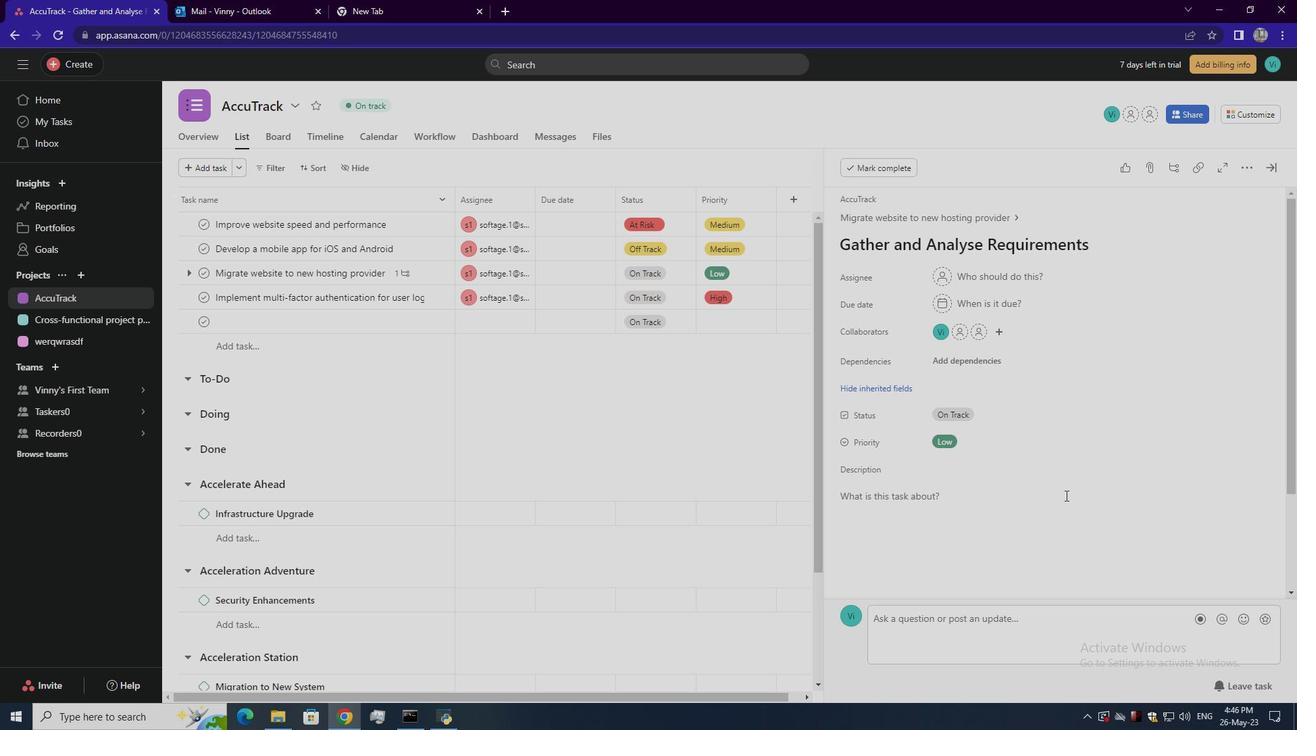 
Action: Mouse moved to (1094, 456)
Screenshot: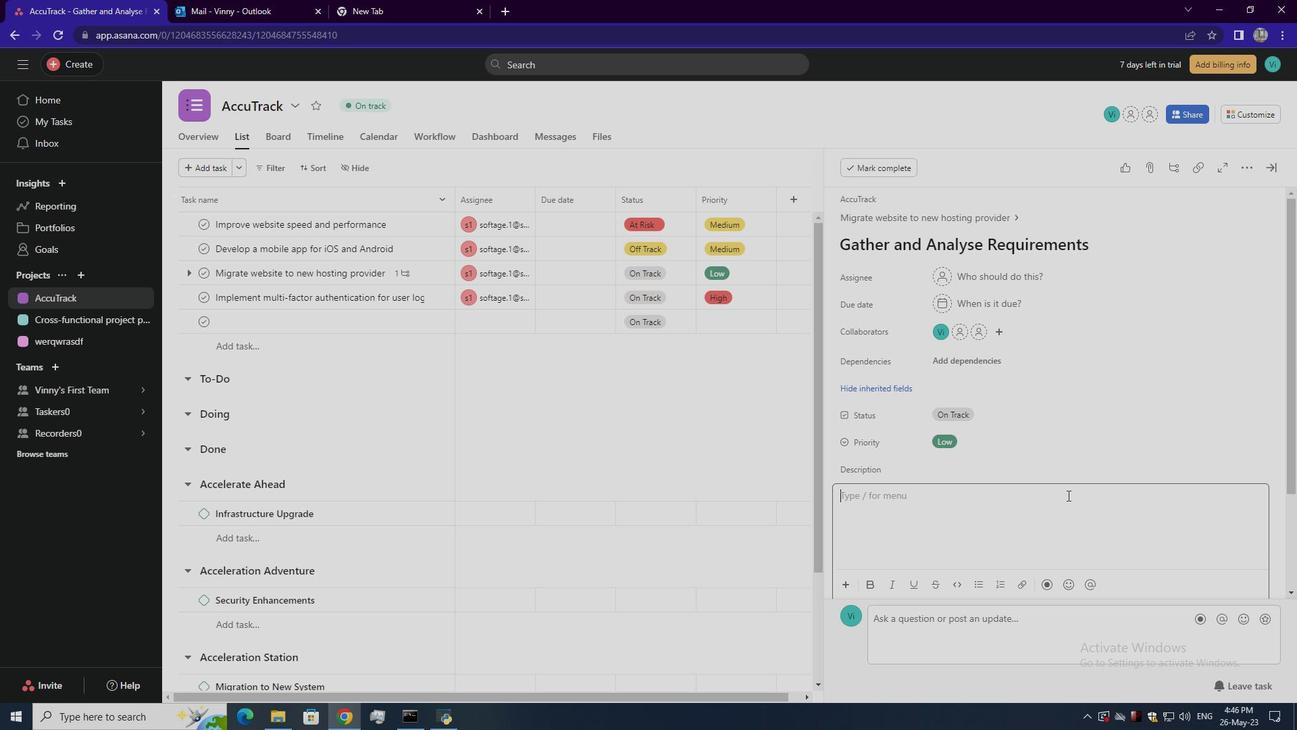 
Action: Mouse pressed left at (1094, 456)
Screenshot: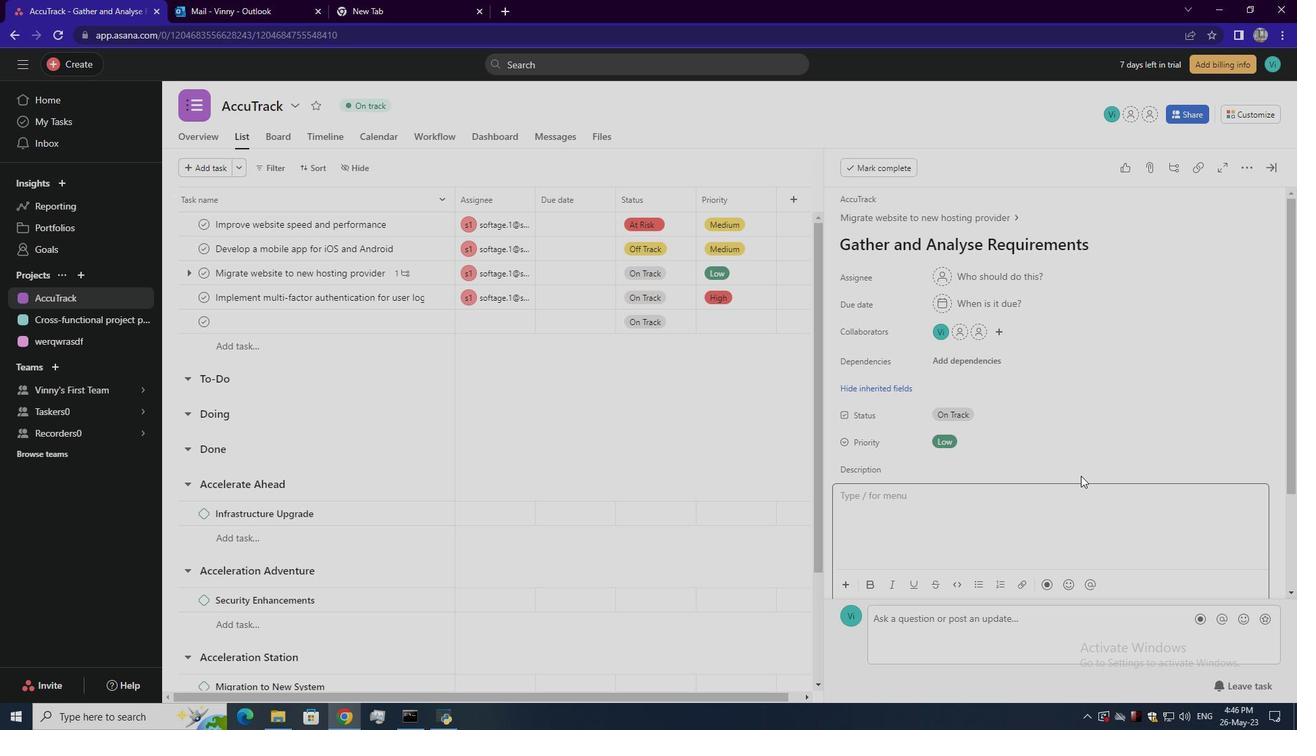 
